 Task: Search one way flight ticket for 3 adults in first from Honolulu, Oahu: Daniel K. Inouye International Airport to Greenville: Pitt-greenville Airport on 5-2-2023. Choice of flights is Alaska. Number of bags: 1 carry on bag. Price is upto 100000. Outbound departure time preference is 17:45.
Action: Mouse moved to (331, 420)
Screenshot: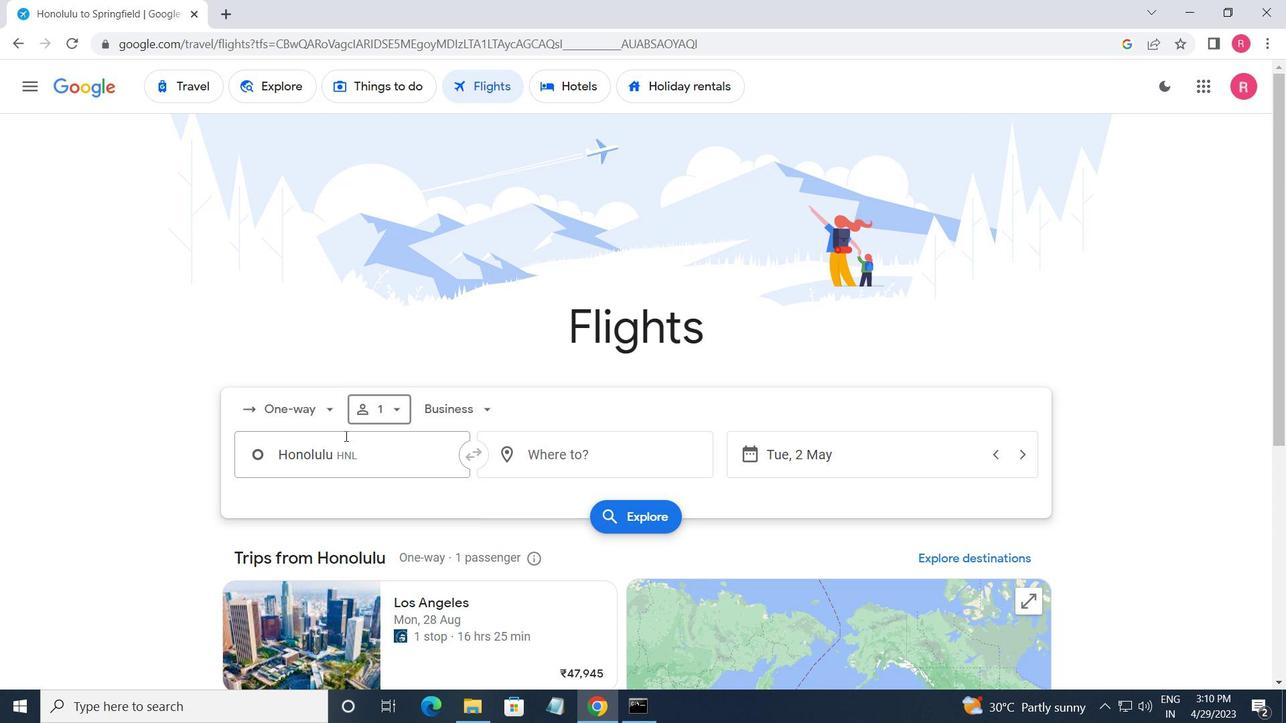 
Action: Mouse pressed left at (331, 420)
Screenshot: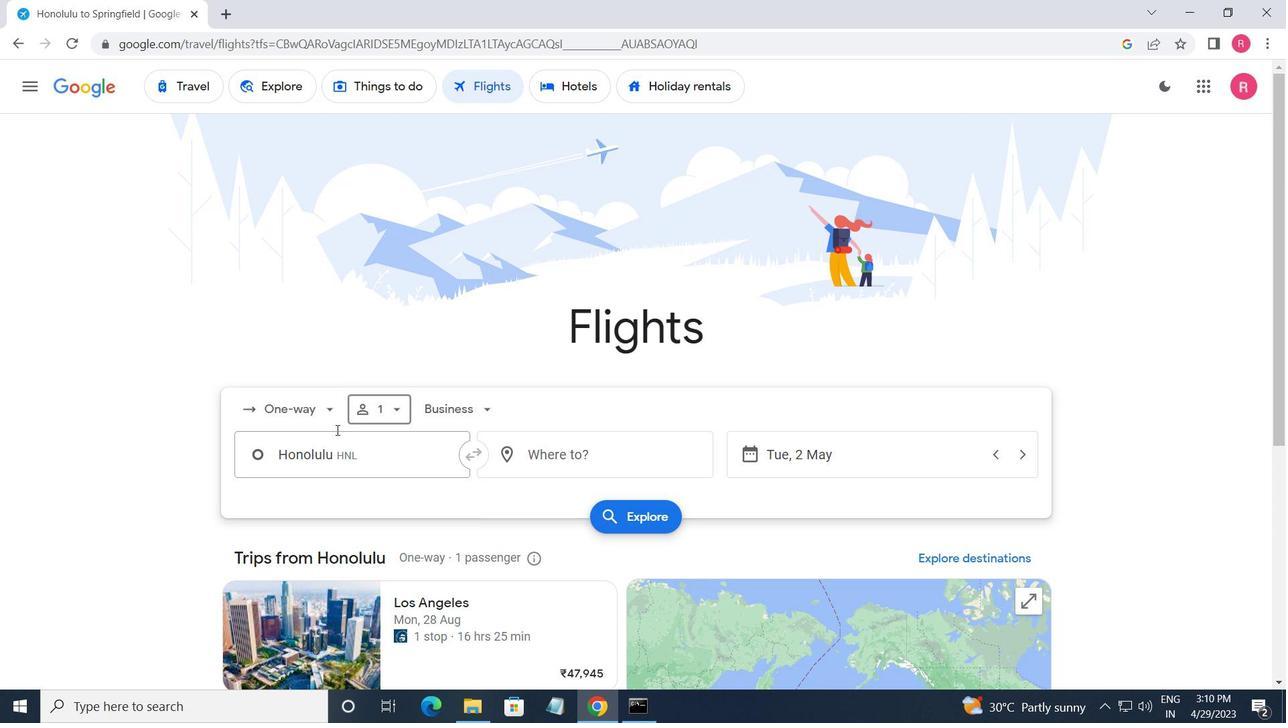
Action: Mouse moved to (333, 482)
Screenshot: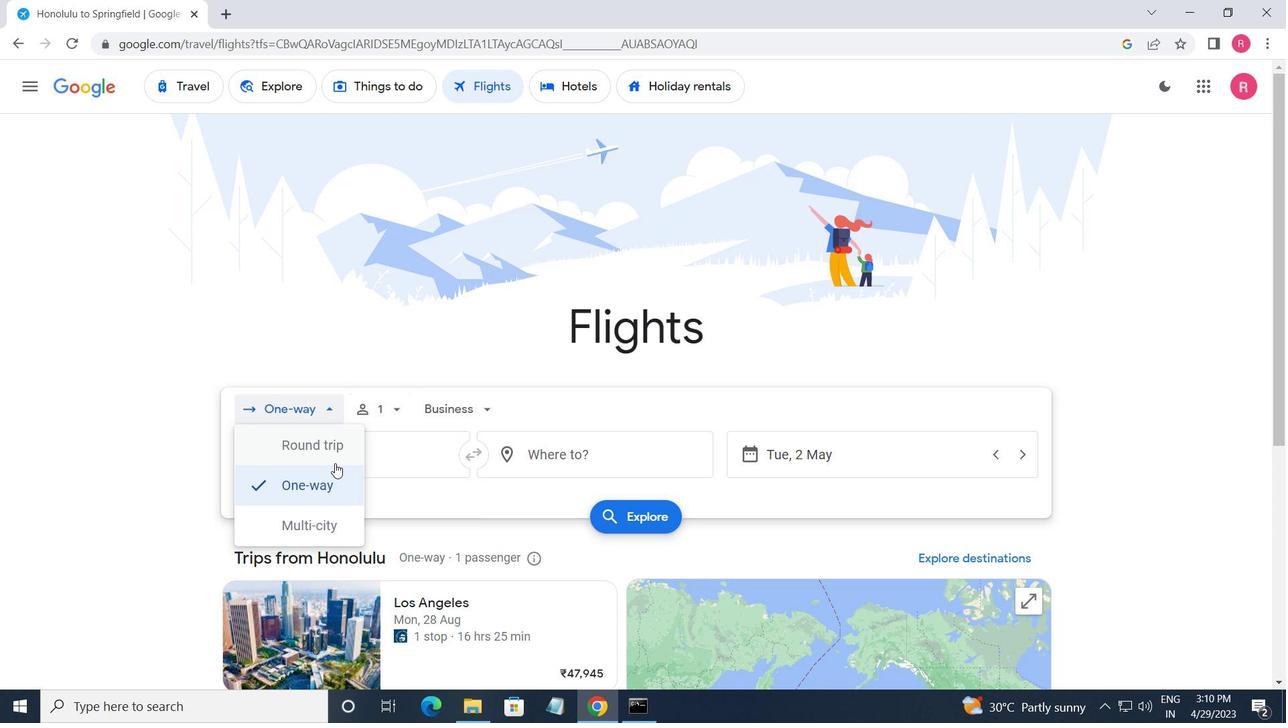 
Action: Mouse pressed left at (333, 482)
Screenshot: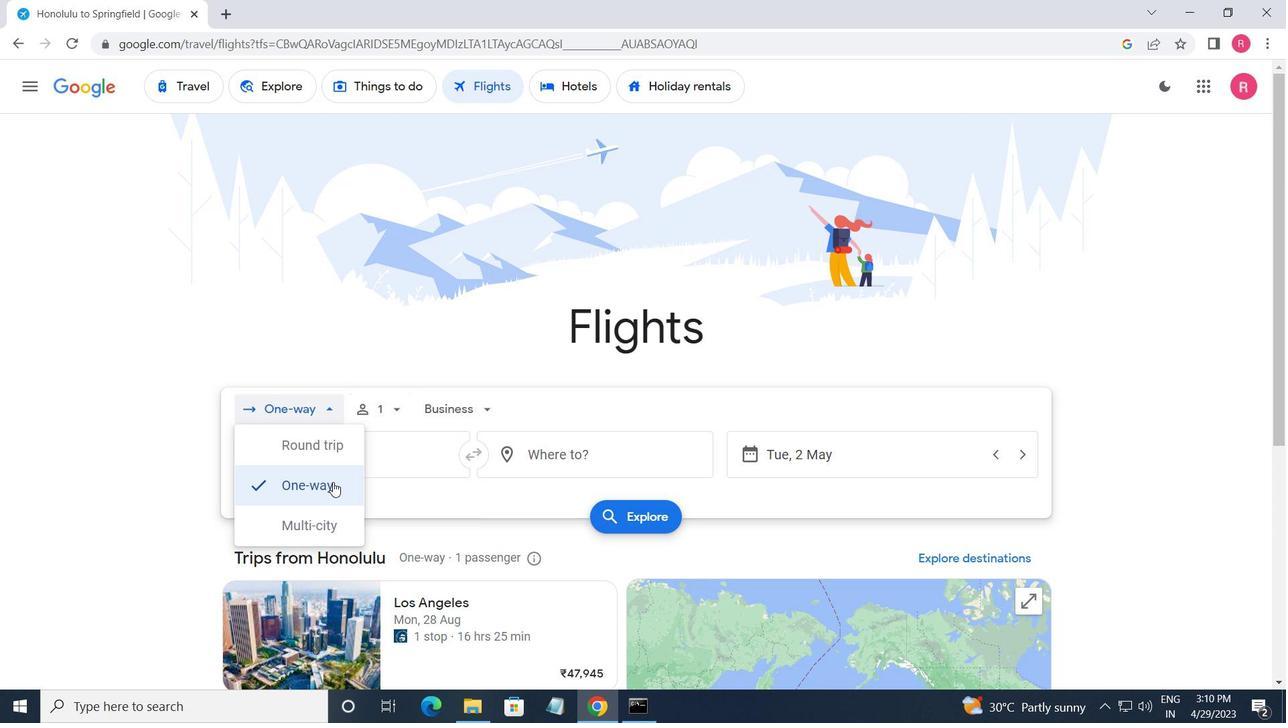 
Action: Mouse moved to (363, 384)
Screenshot: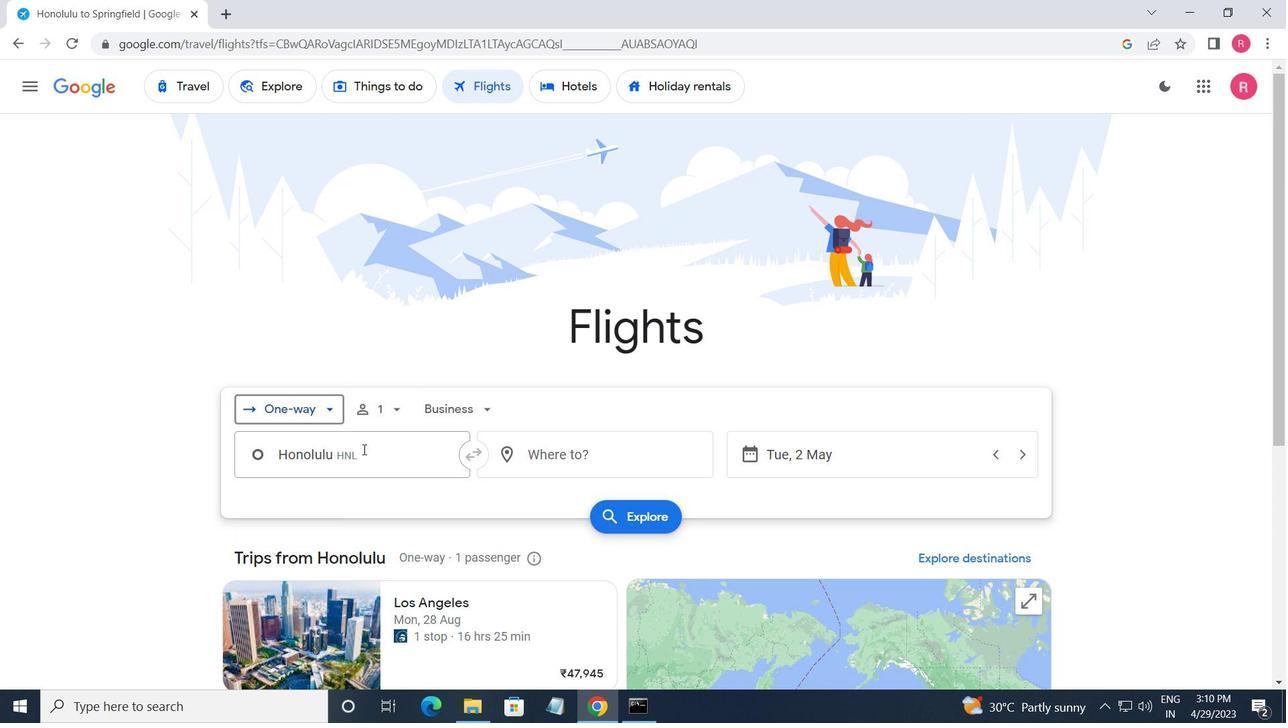 
Action: Mouse pressed left at (363, 384)
Screenshot: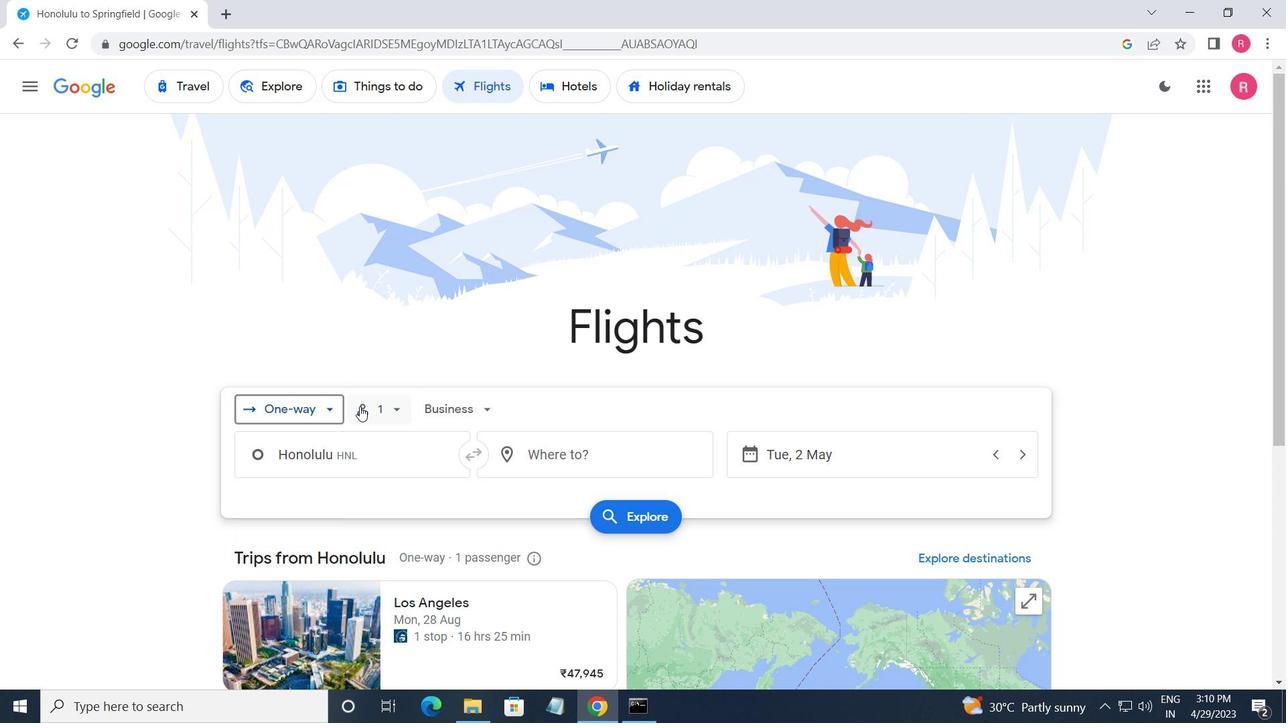 
Action: Mouse moved to (382, 412)
Screenshot: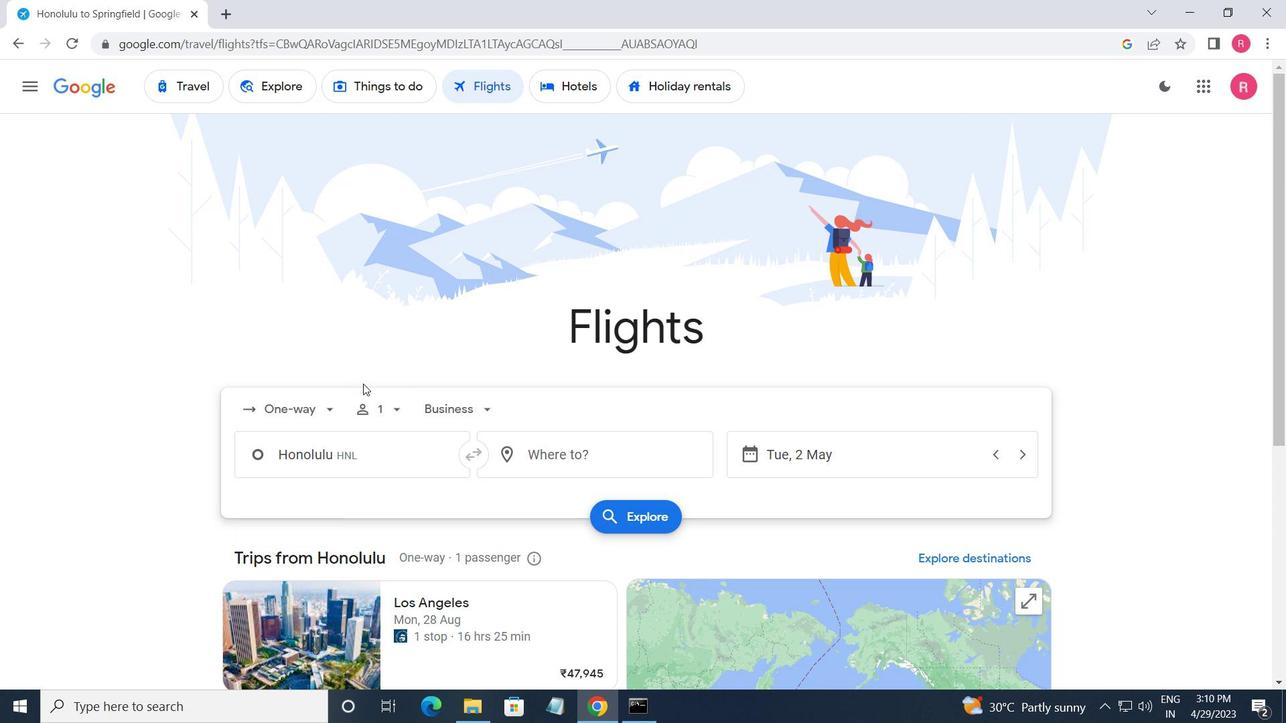 
Action: Mouse pressed left at (382, 412)
Screenshot: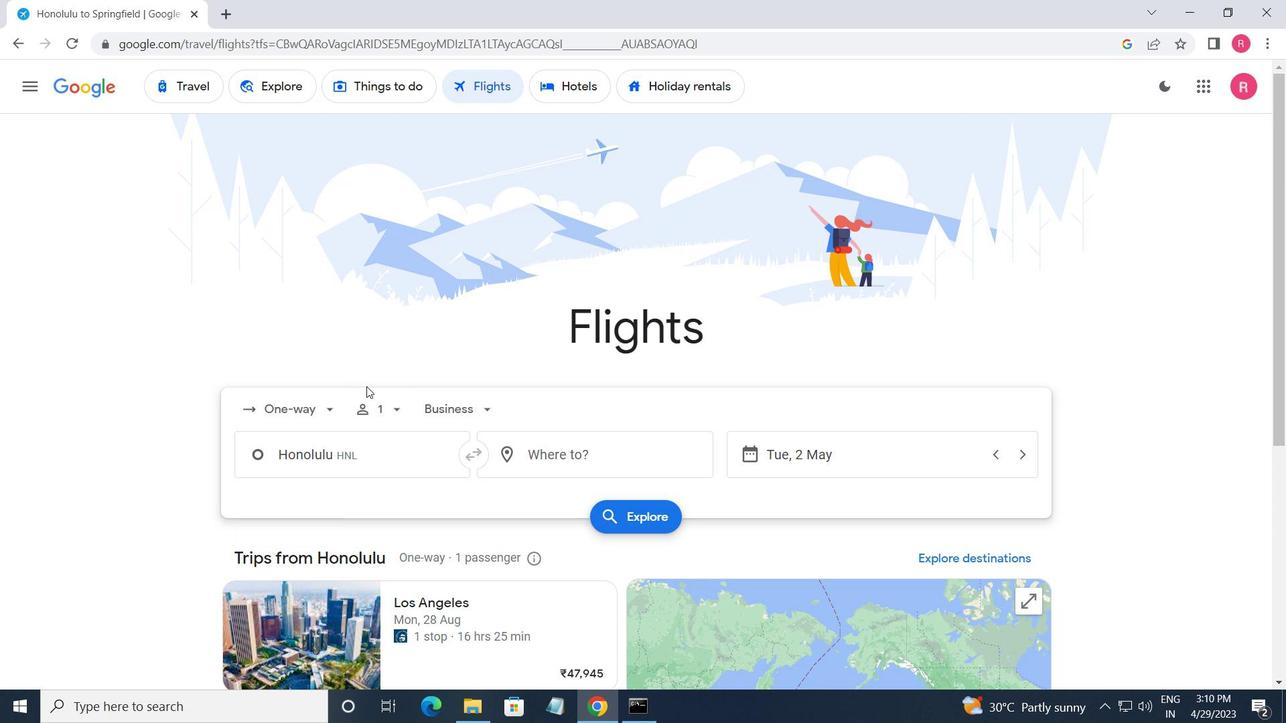 
Action: Mouse moved to (520, 463)
Screenshot: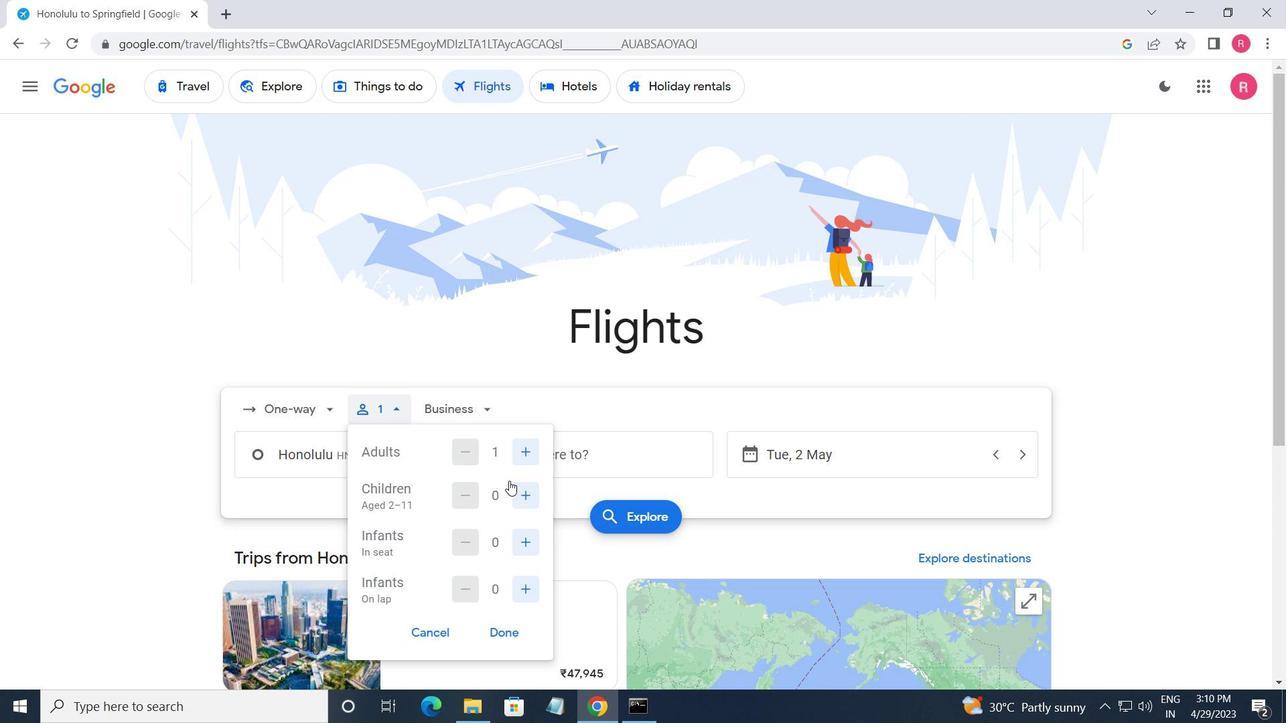 
Action: Mouse pressed left at (520, 463)
Screenshot: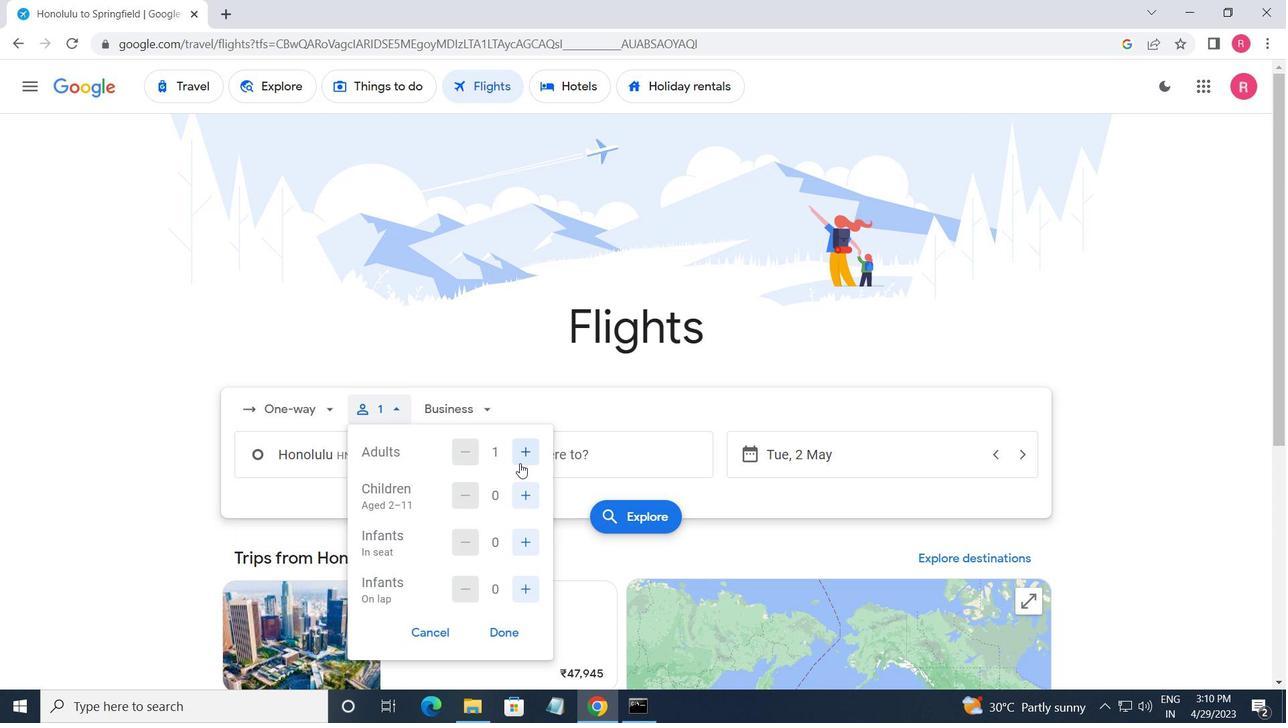 
Action: Mouse pressed left at (520, 463)
Screenshot: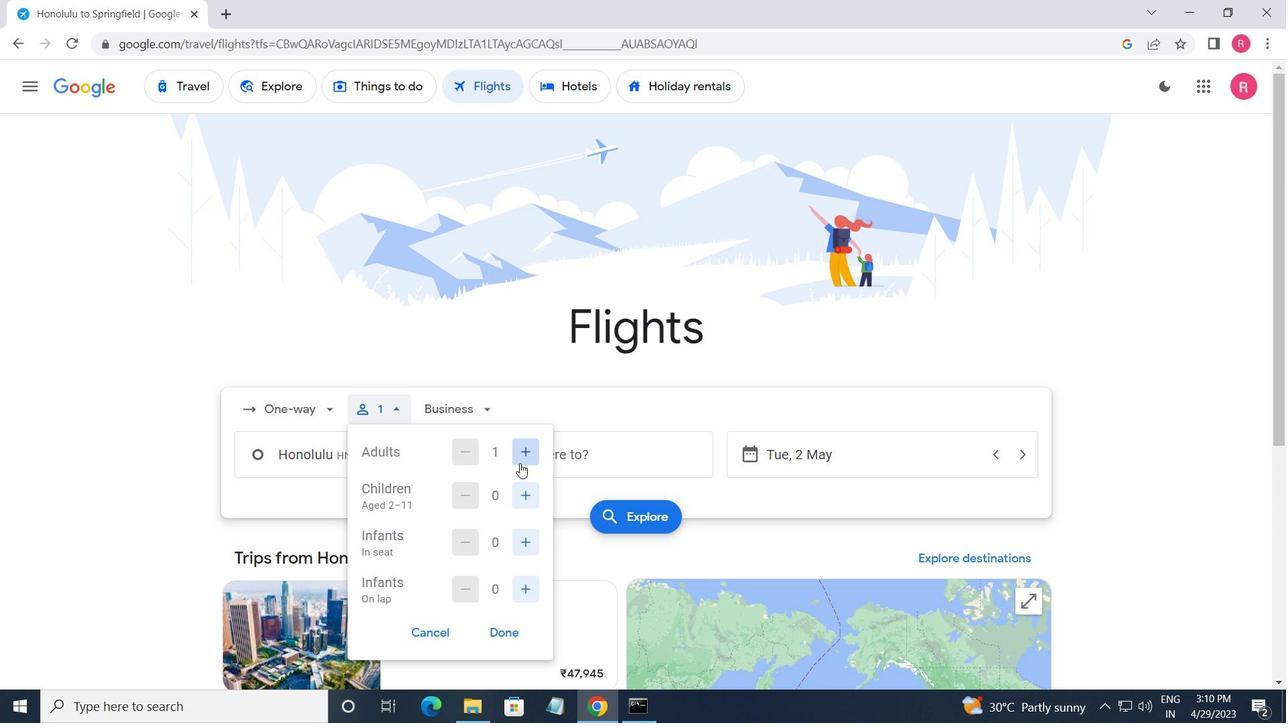 
Action: Mouse moved to (467, 405)
Screenshot: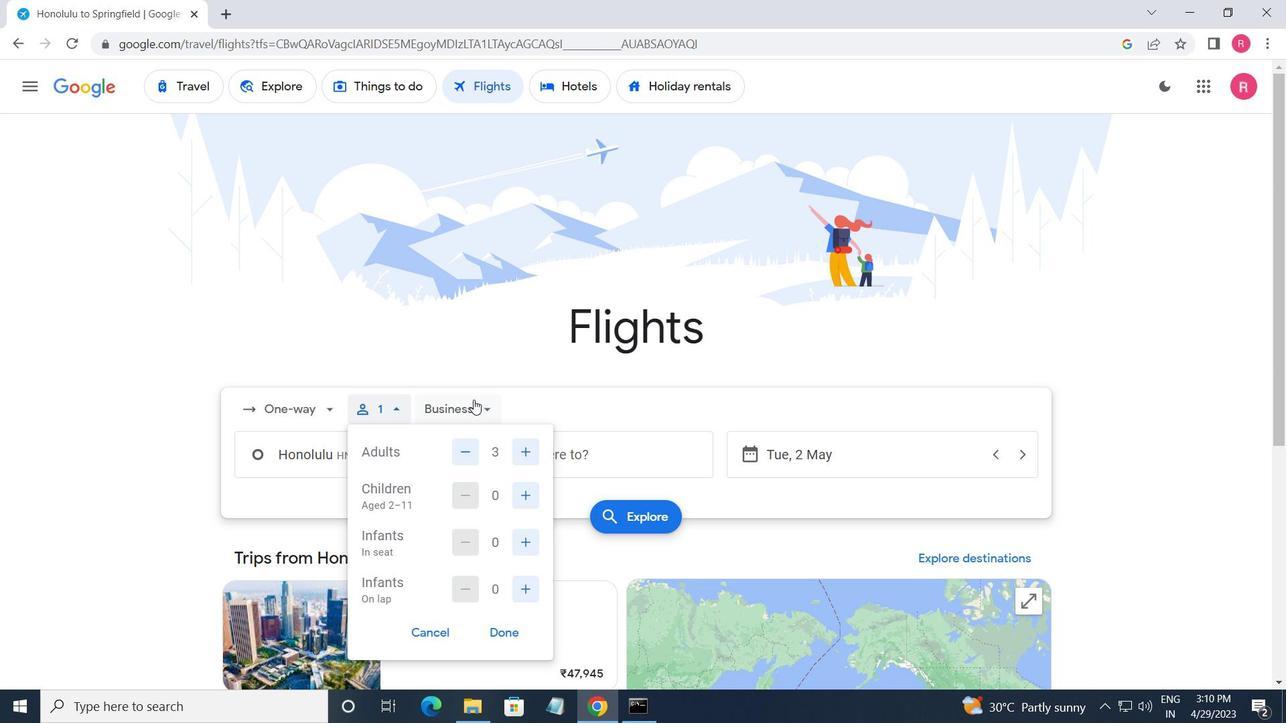 
Action: Mouse pressed left at (467, 405)
Screenshot: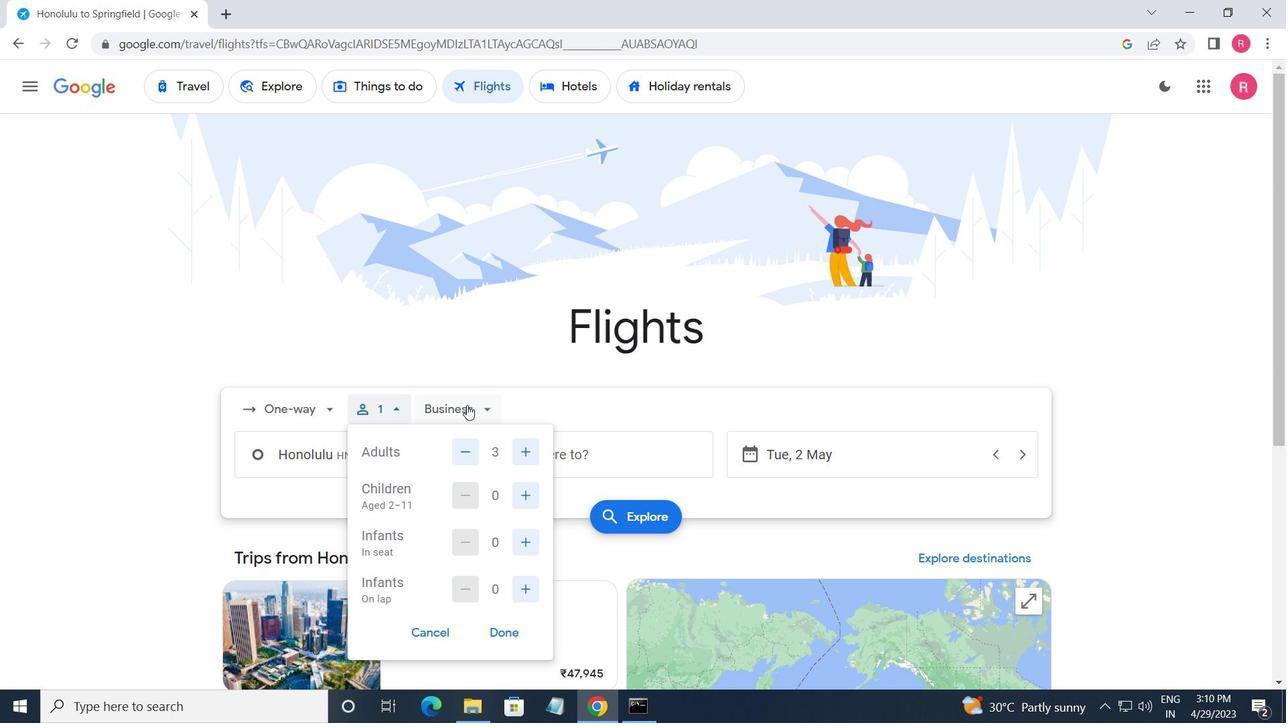 
Action: Mouse moved to (473, 577)
Screenshot: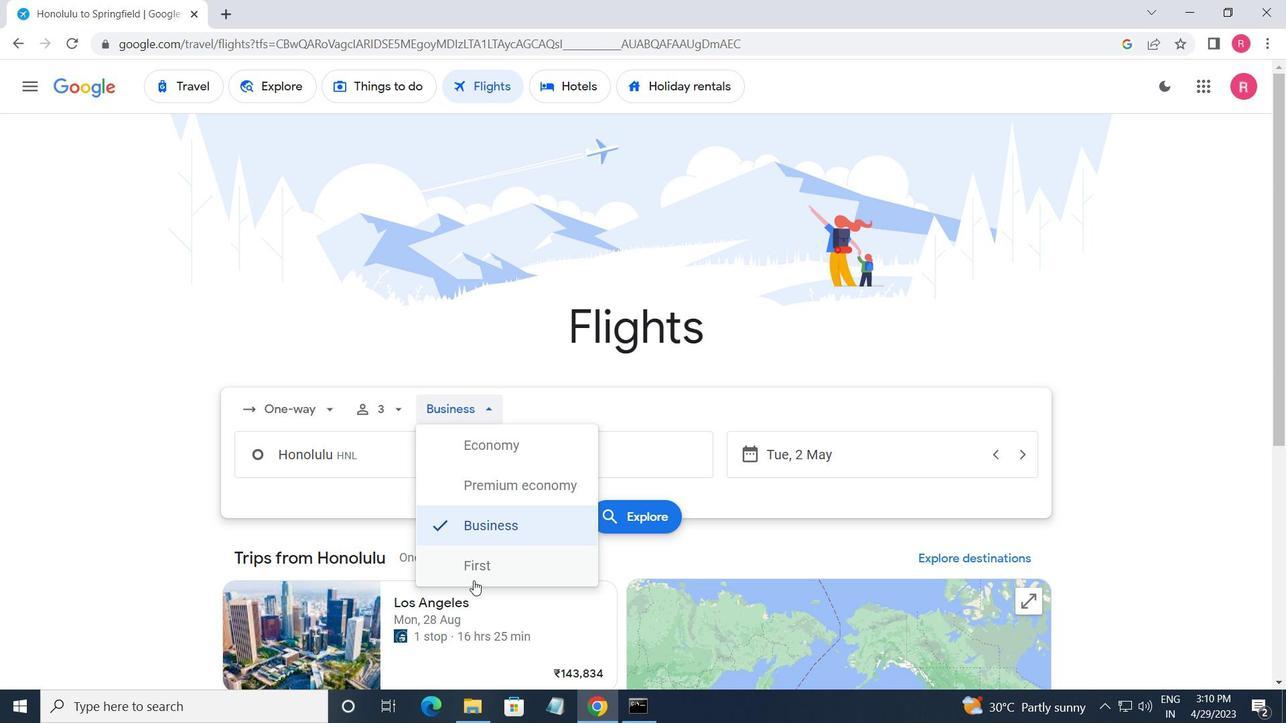 
Action: Mouse pressed left at (473, 577)
Screenshot: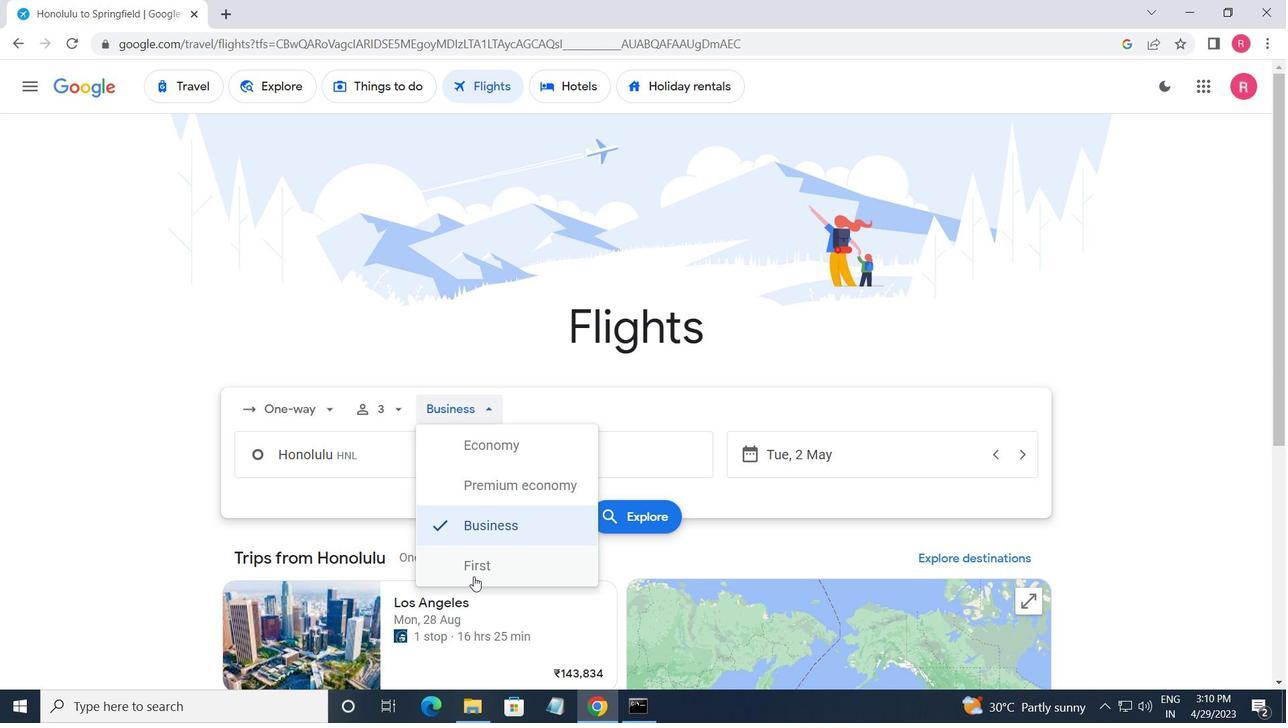 
Action: Mouse moved to (384, 472)
Screenshot: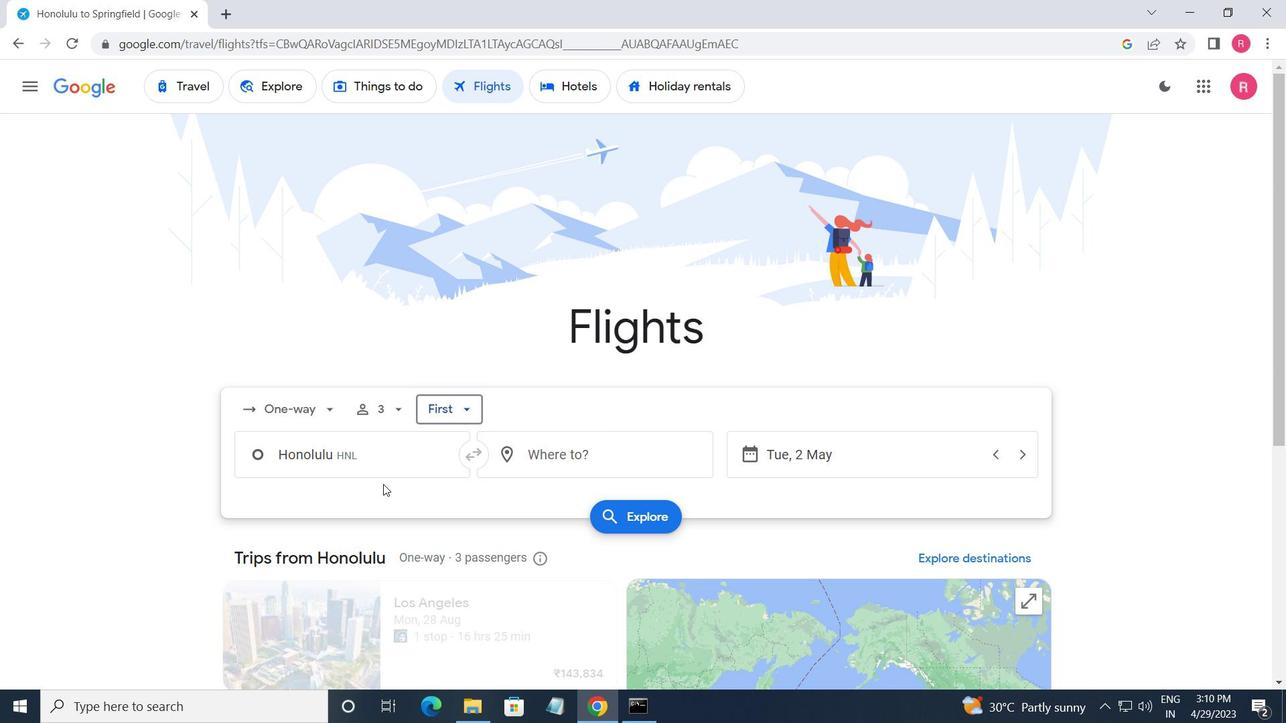 
Action: Mouse pressed left at (384, 472)
Screenshot: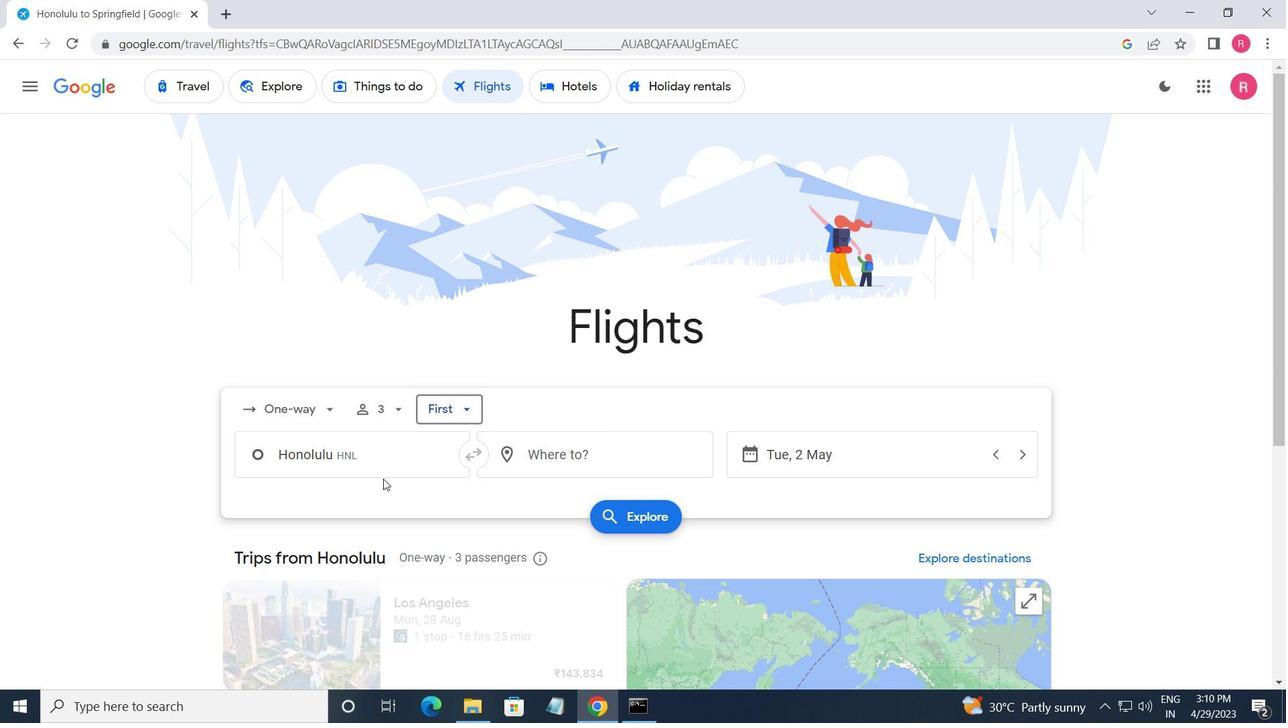 
Action: Mouse moved to (390, 548)
Screenshot: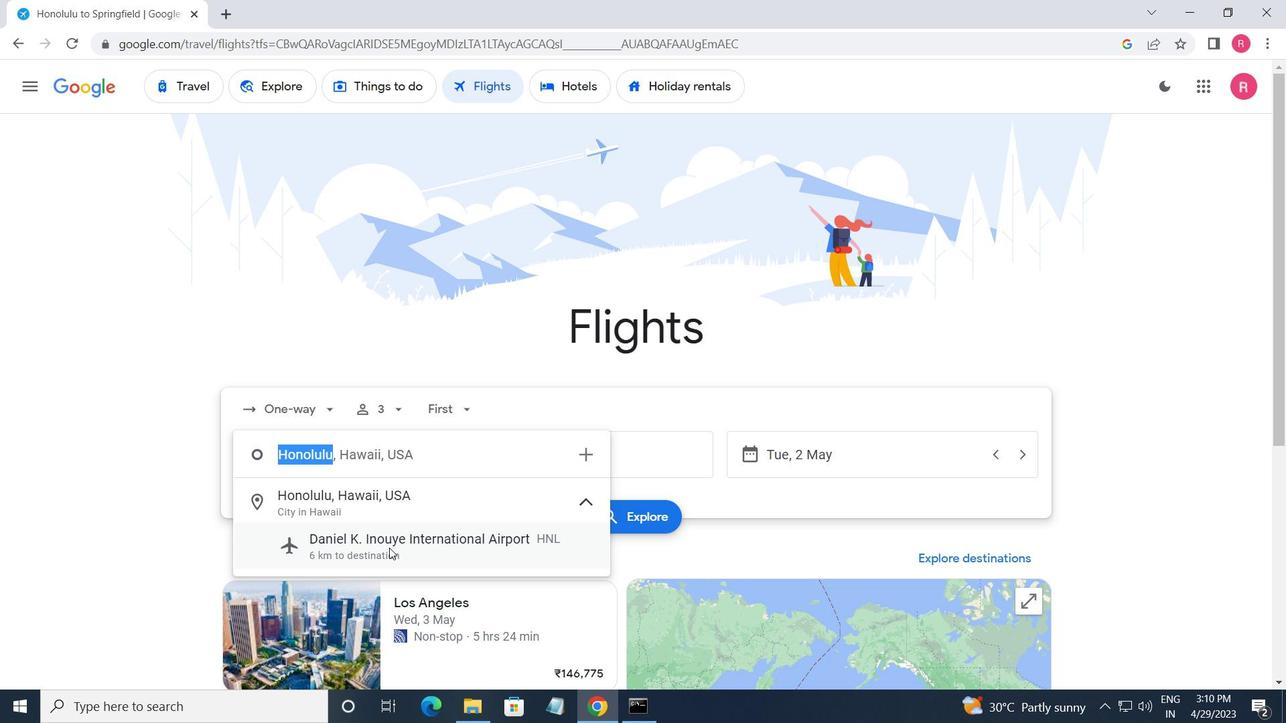 
Action: Mouse pressed left at (390, 548)
Screenshot: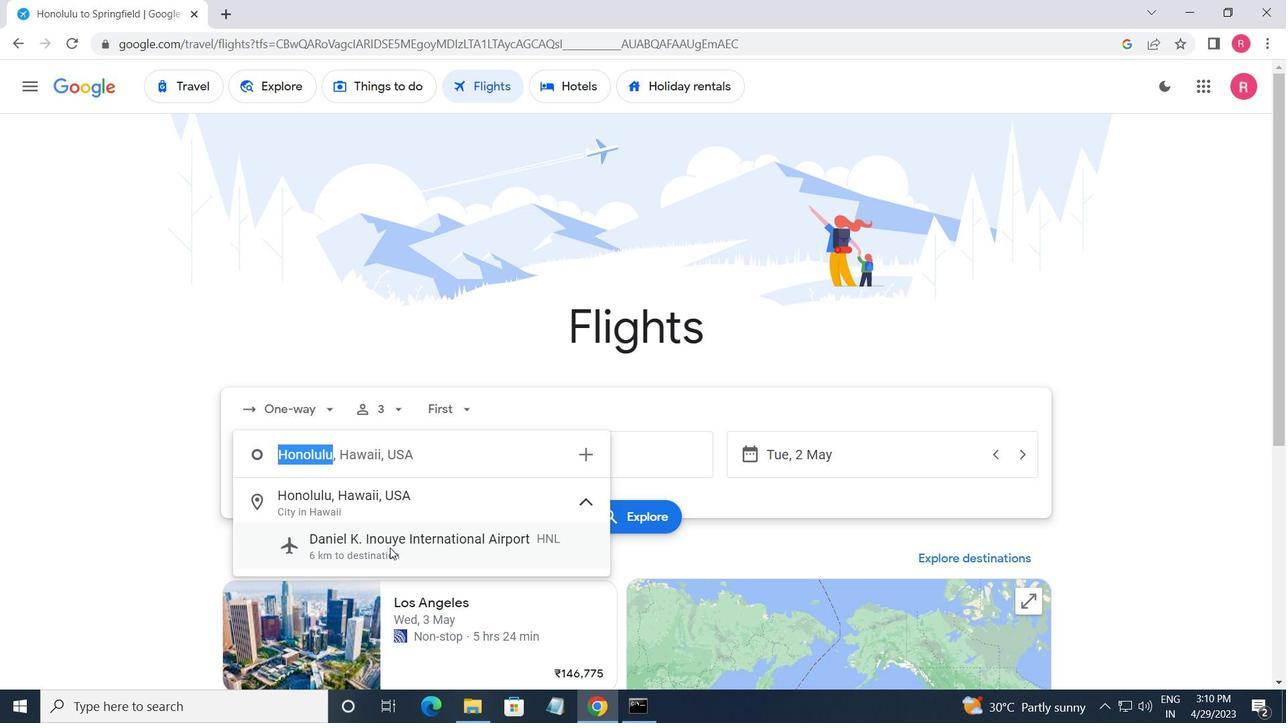 
Action: Mouse moved to (542, 465)
Screenshot: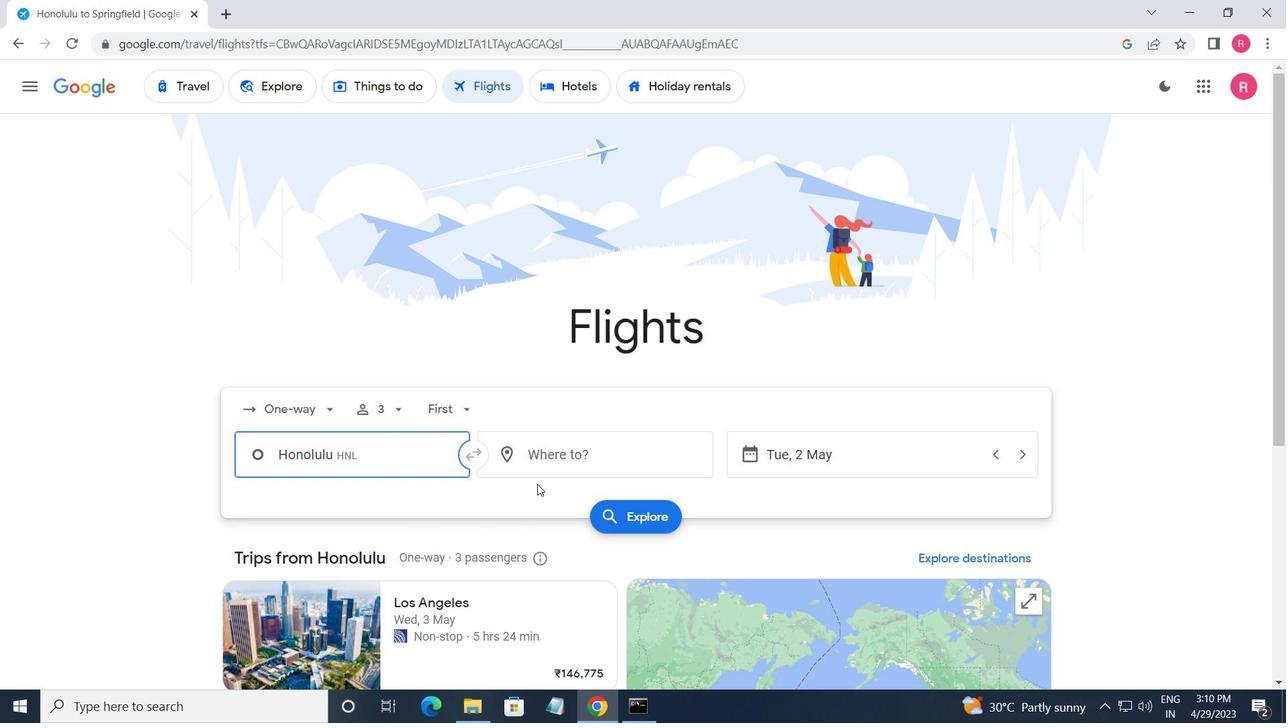 
Action: Mouse pressed left at (542, 465)
Screenshot: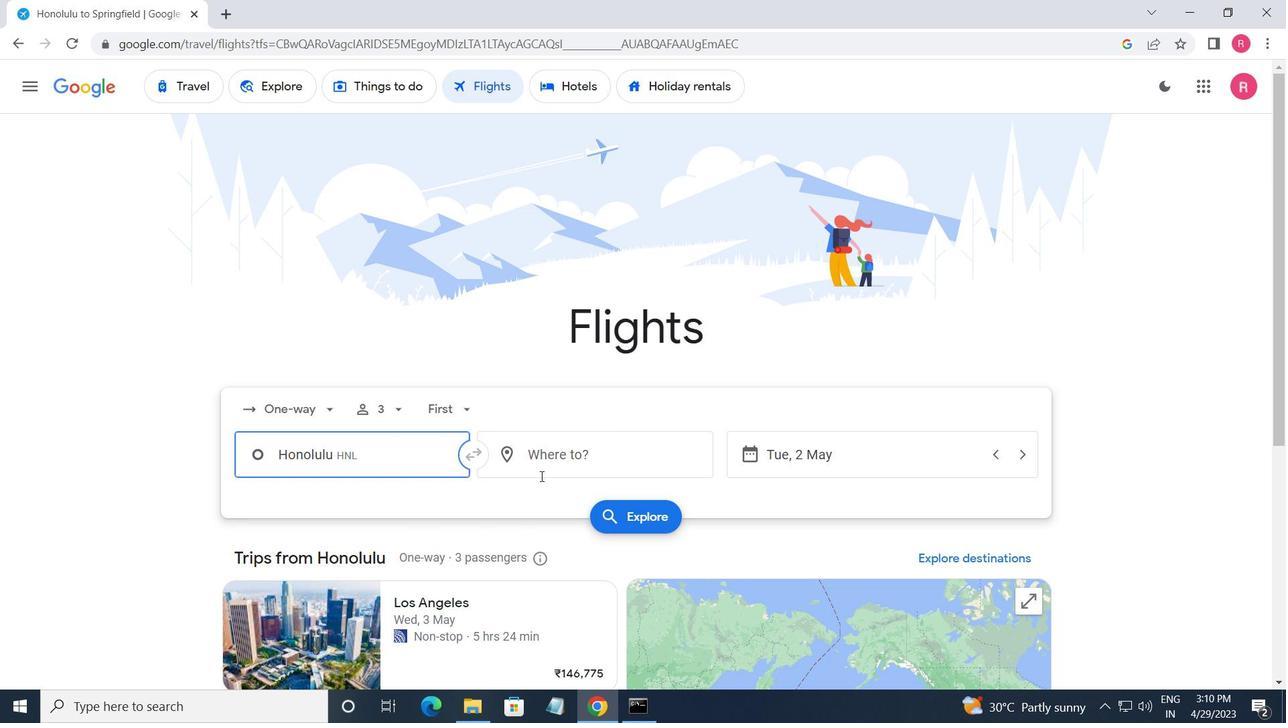 
Action: Mouse moved to (548, 607)
Screenshot: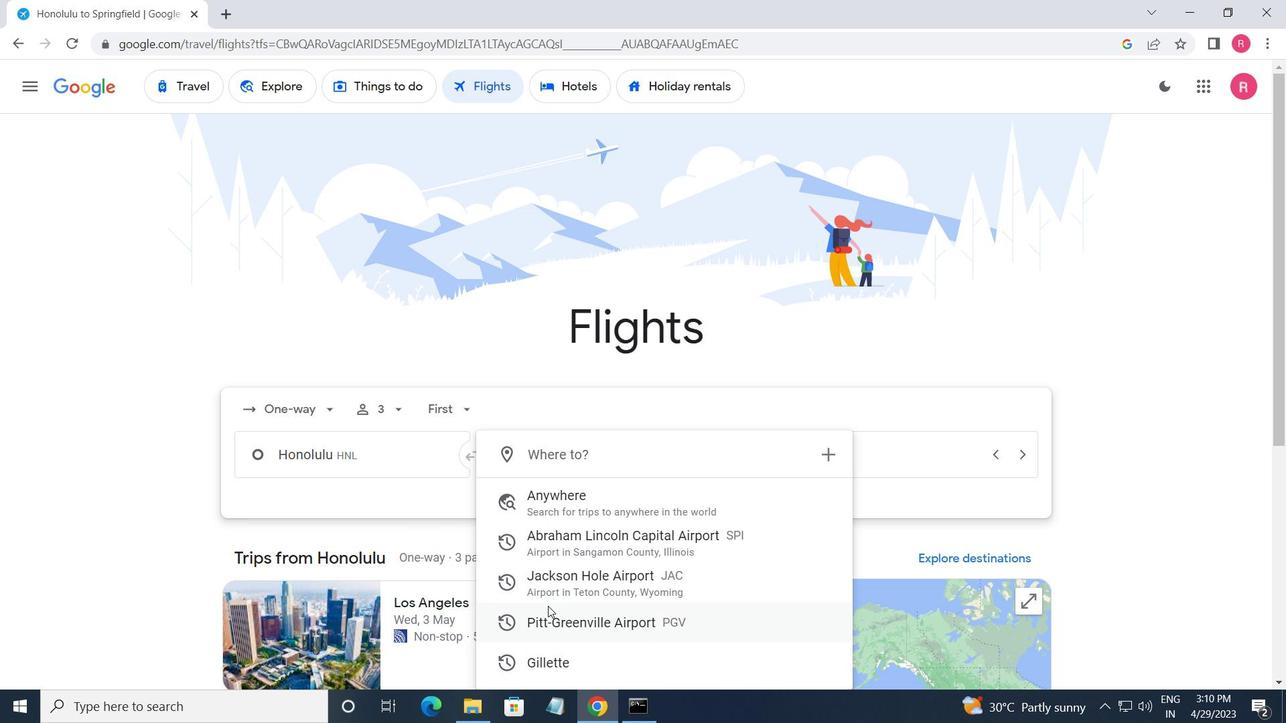 
Action: Mouse pressed left at (548, 607)
Screenshot: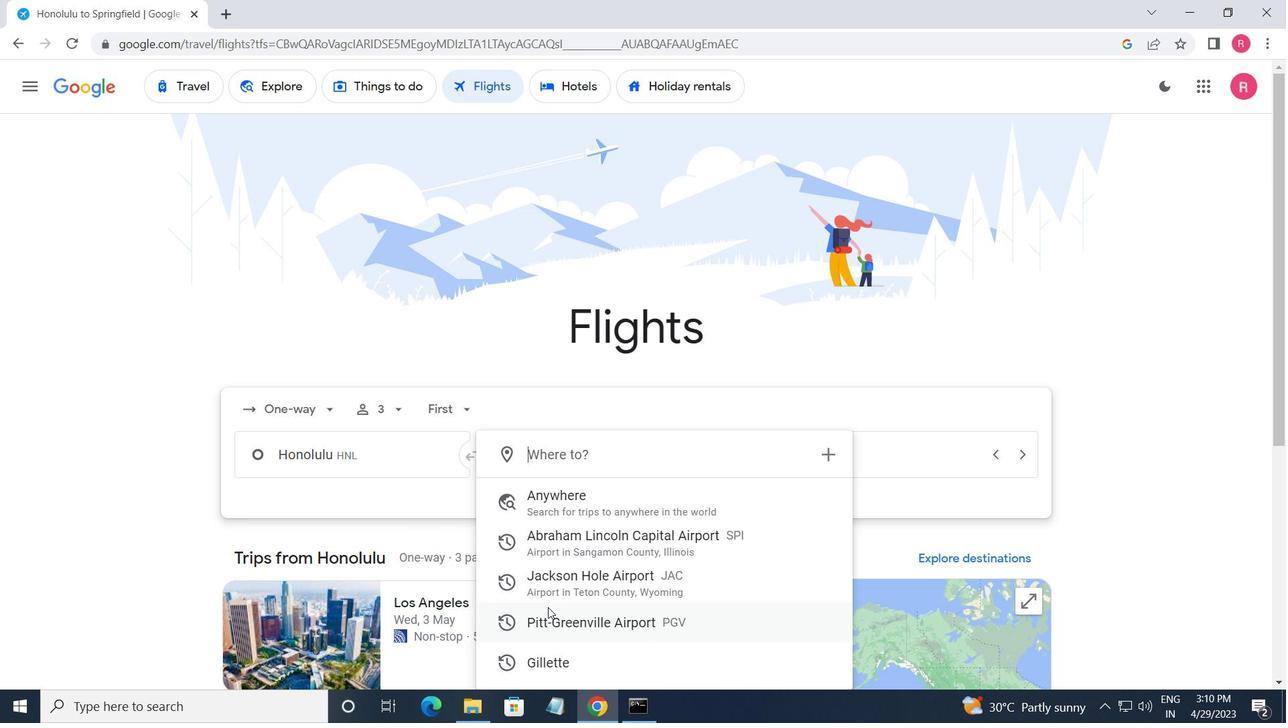 
Action: Mouse moved to (866, 461)
Screenshot: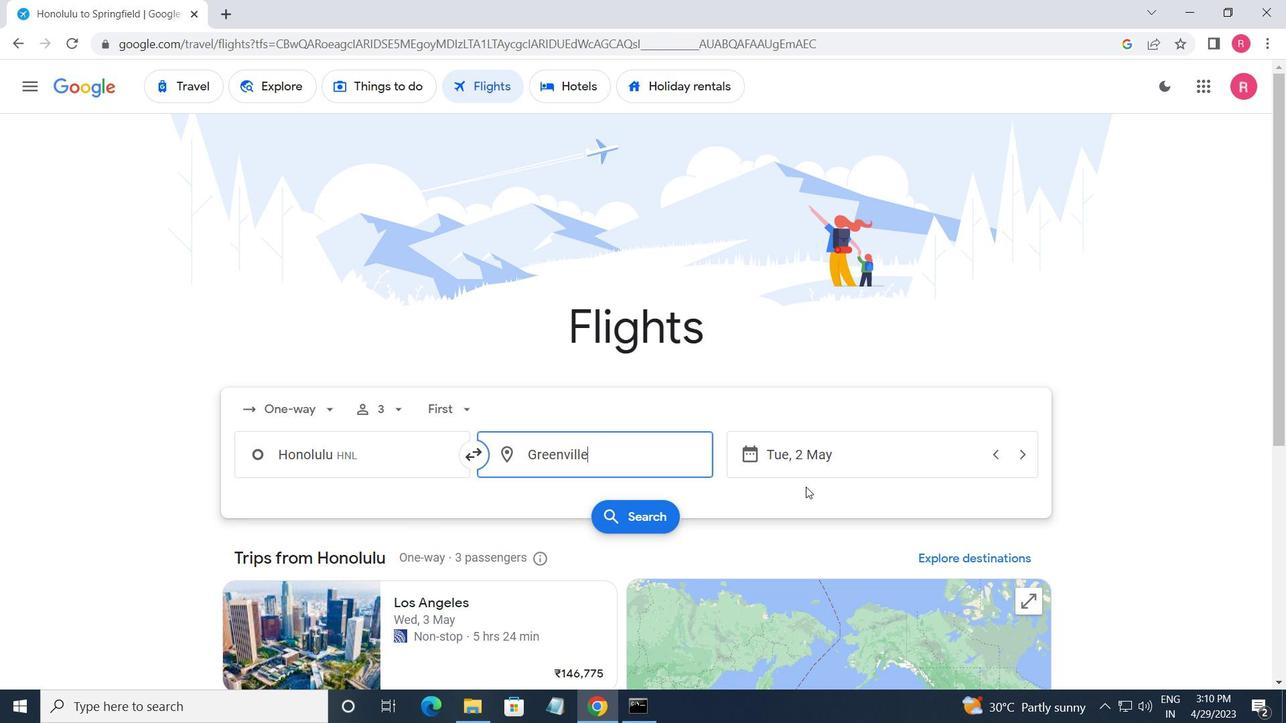 
Action: Mouse pressed left at (866, 461)
Screenshot: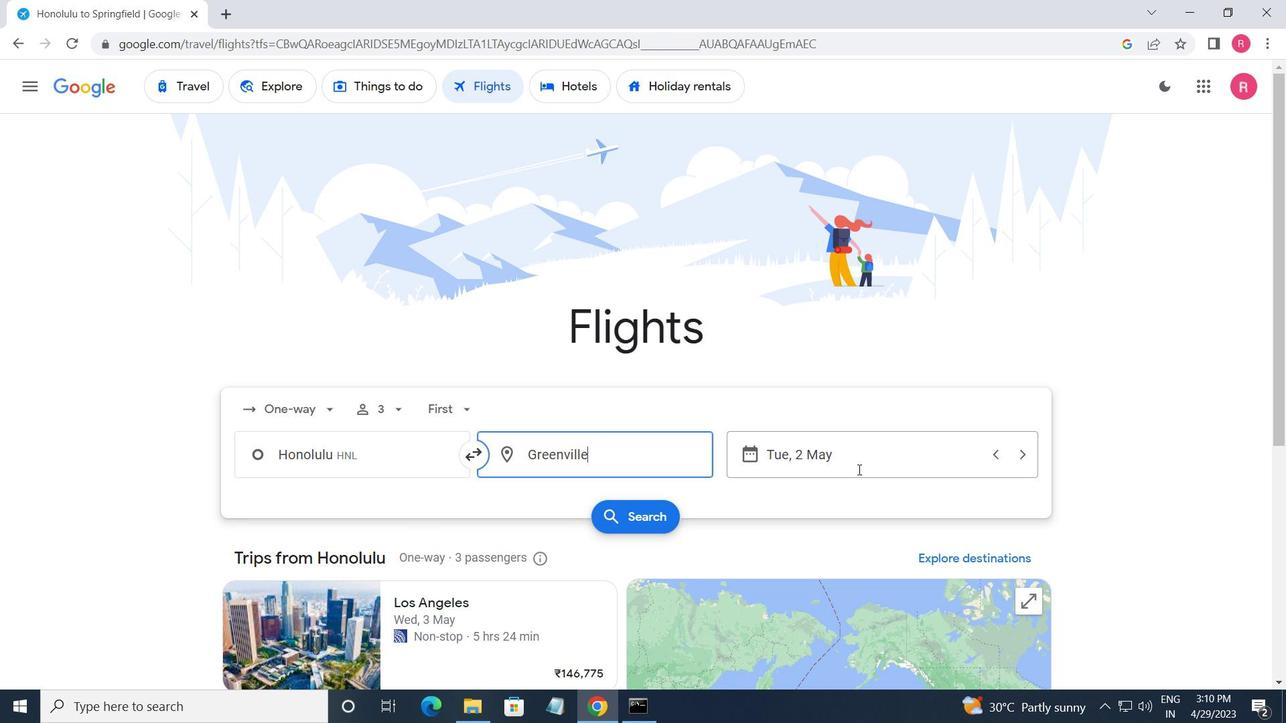 
Action: Mouse moved to (842, 394)
Screenshot: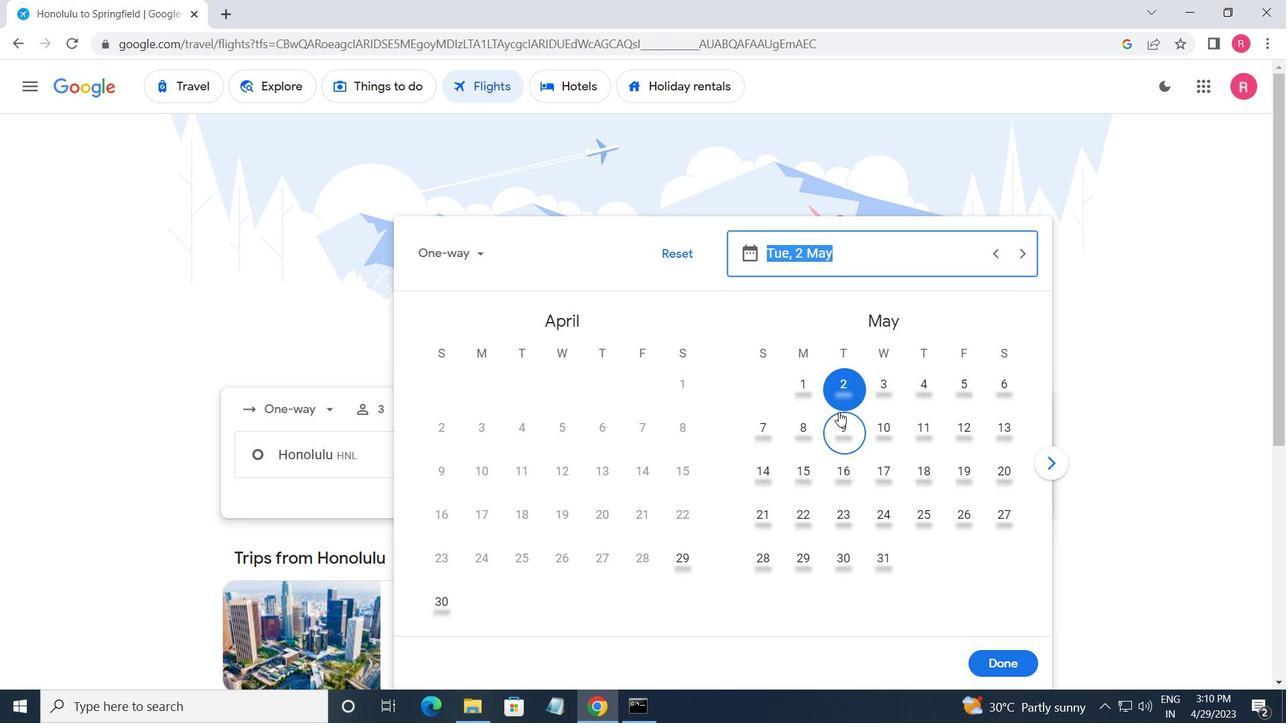 
Action: Mouse pressed left at (842, 394)
Screenshot: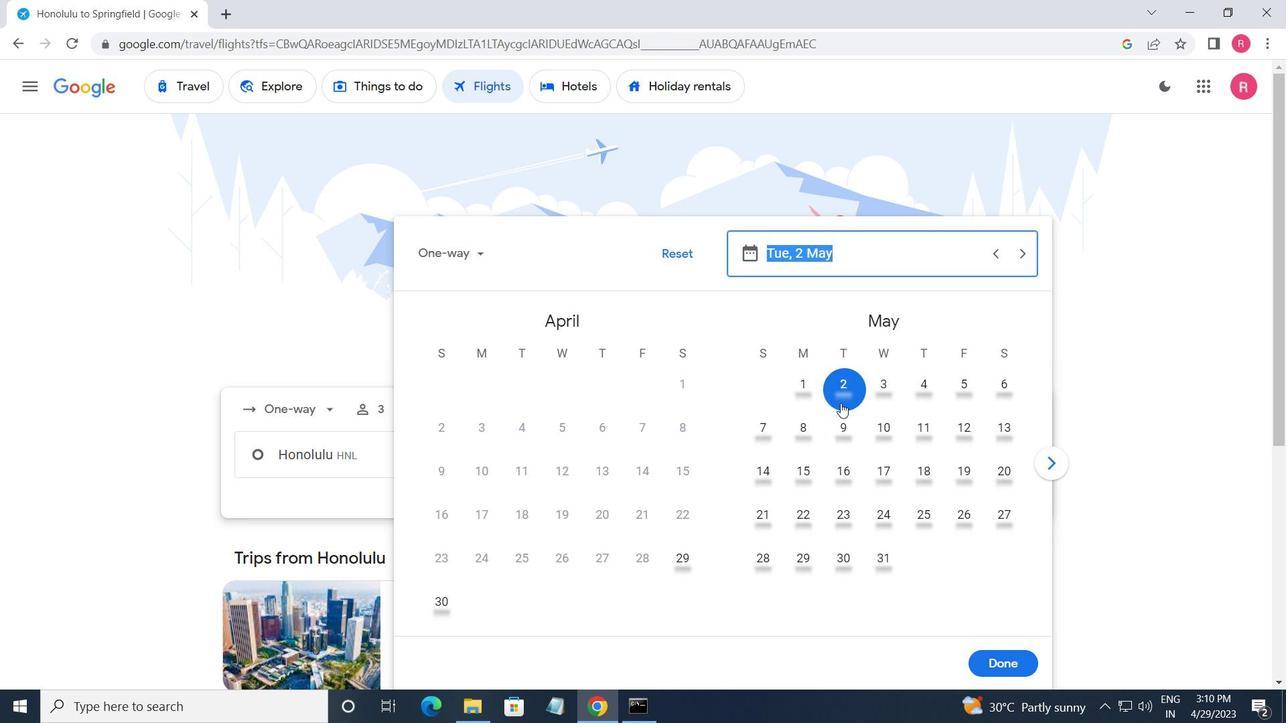 
Action: Mouse moved to (991, 664)
Screenshot: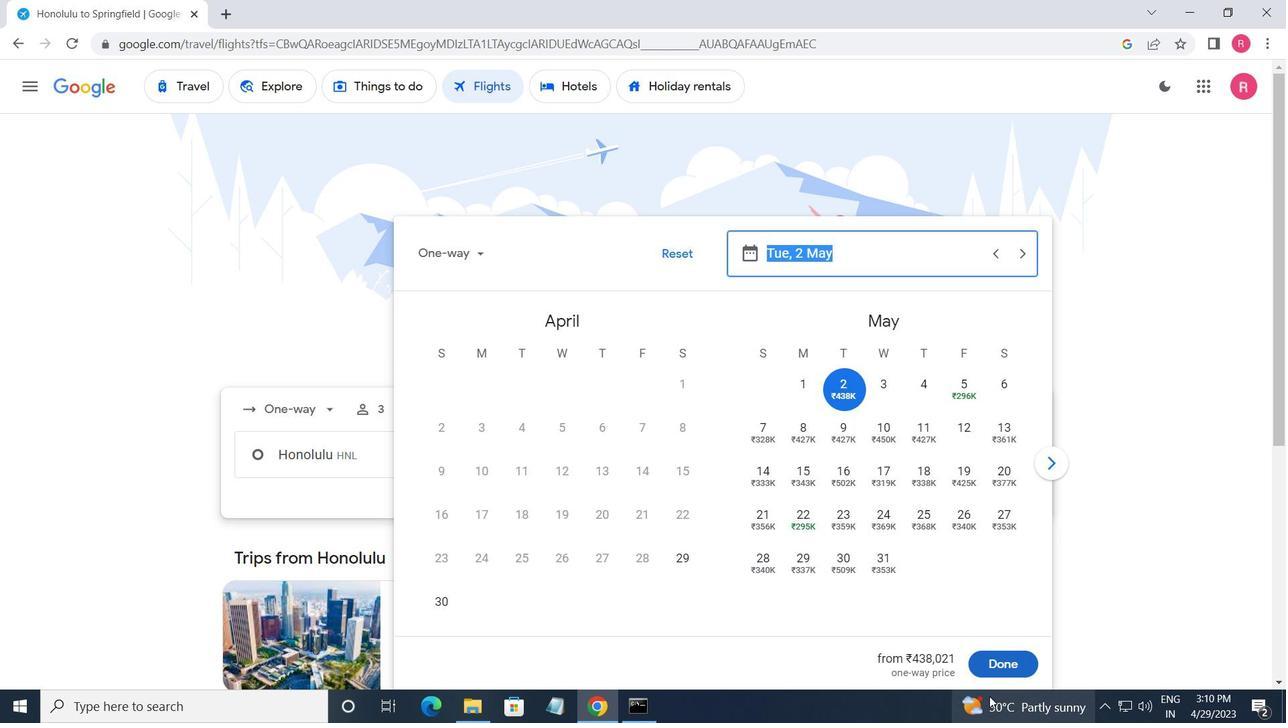 
Action: Mouse pressed left at (991, 664)
Screenshot: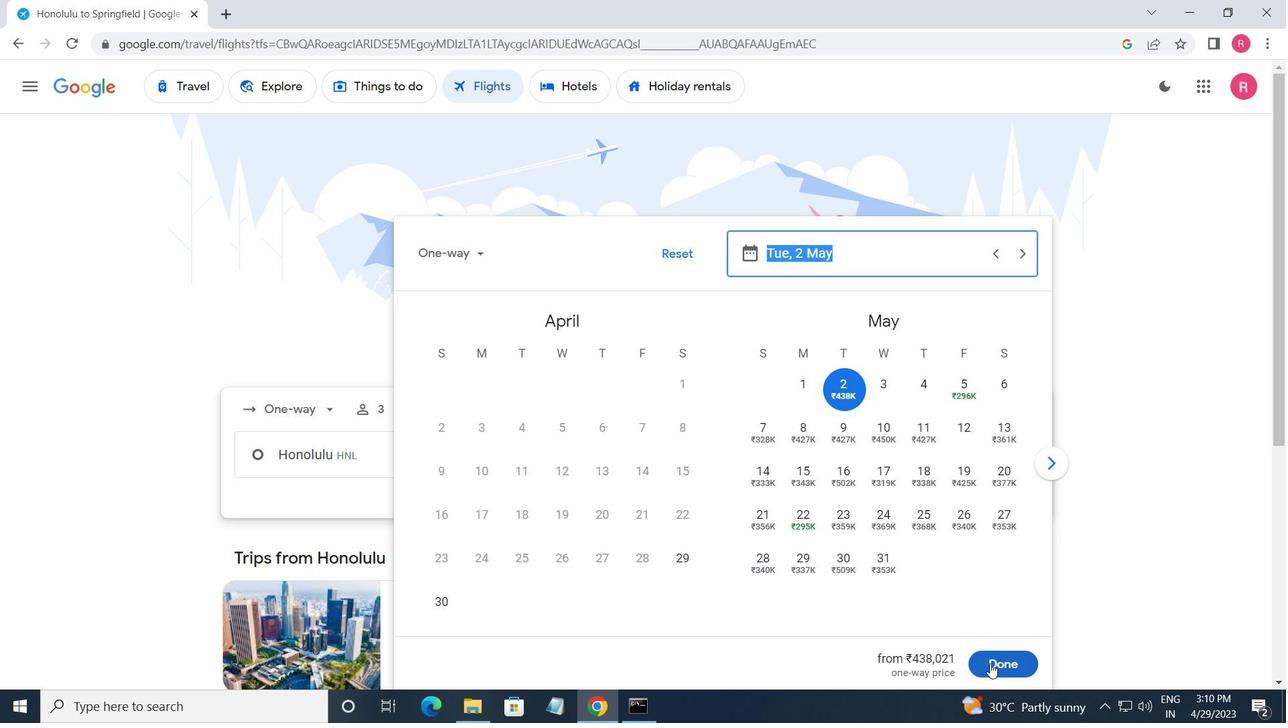
Action: Mouse moved to (613, 522)
Screenshot: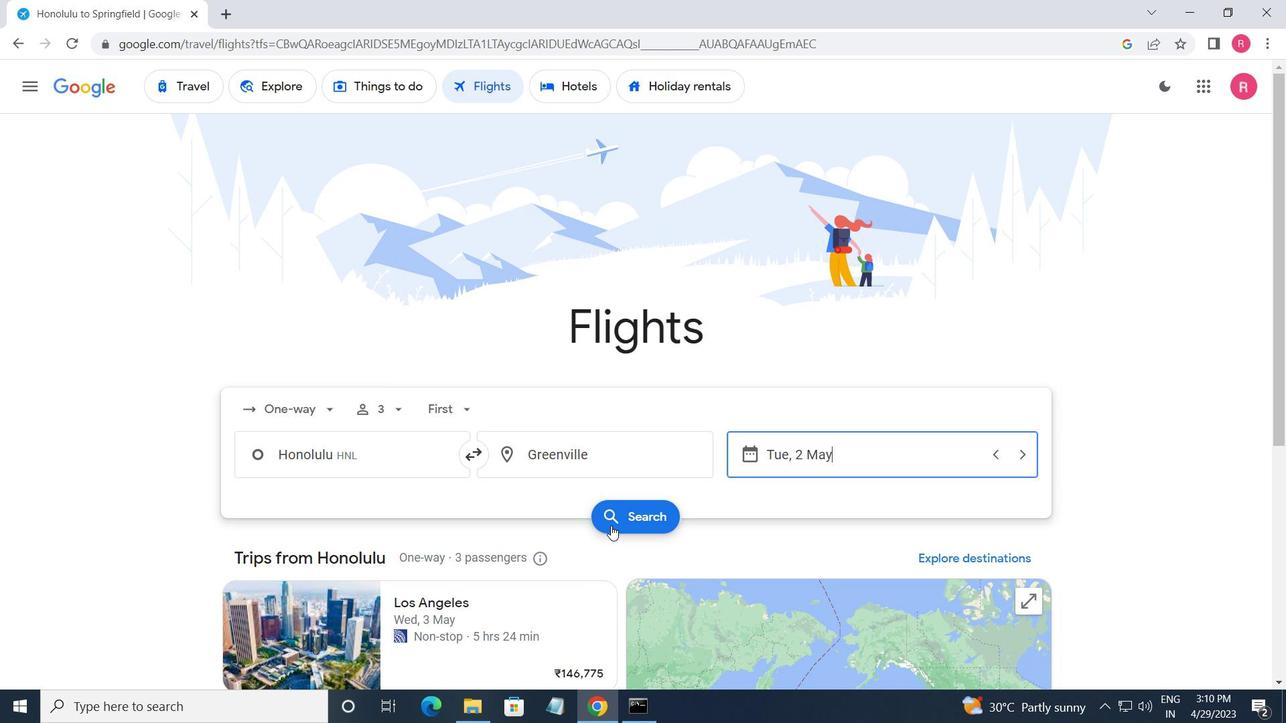 
Action: Mouse pressed left at (613, 522)
Screenshot: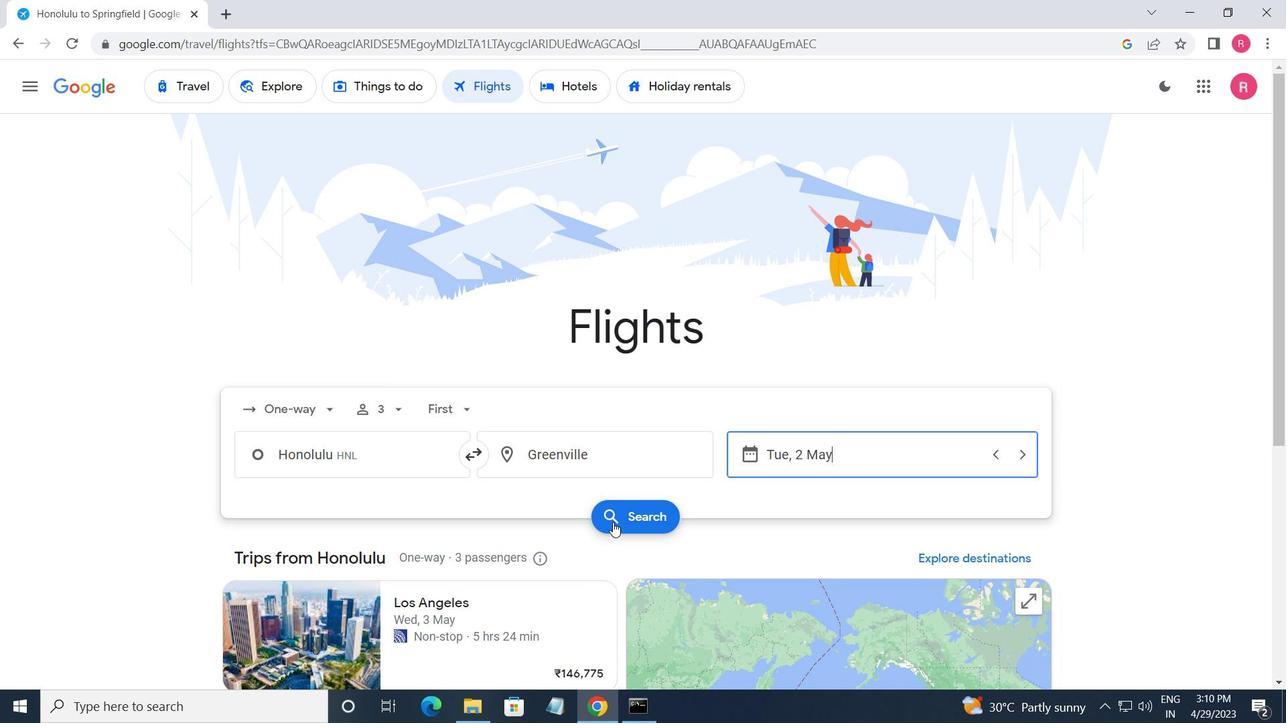 
Action: Mouse moved to (258, 246)
Screenshot: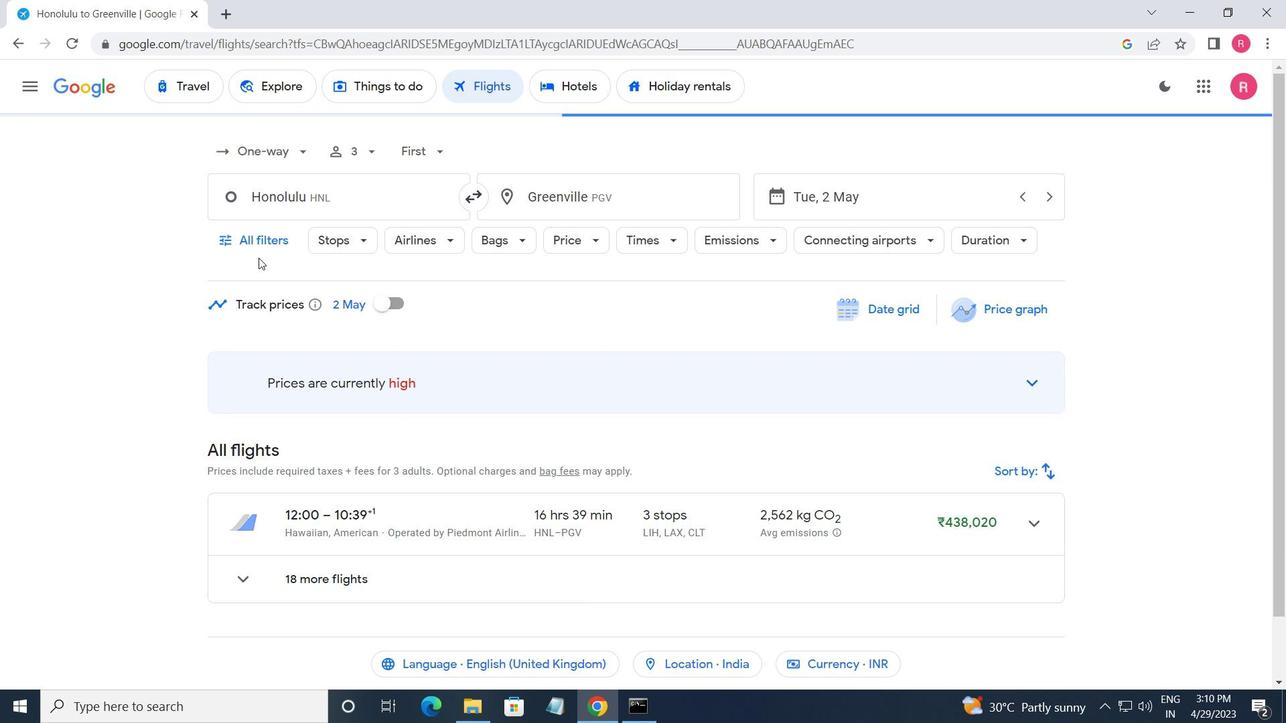 
Action: Mouse pressed left at (258, 246)
Screenshot: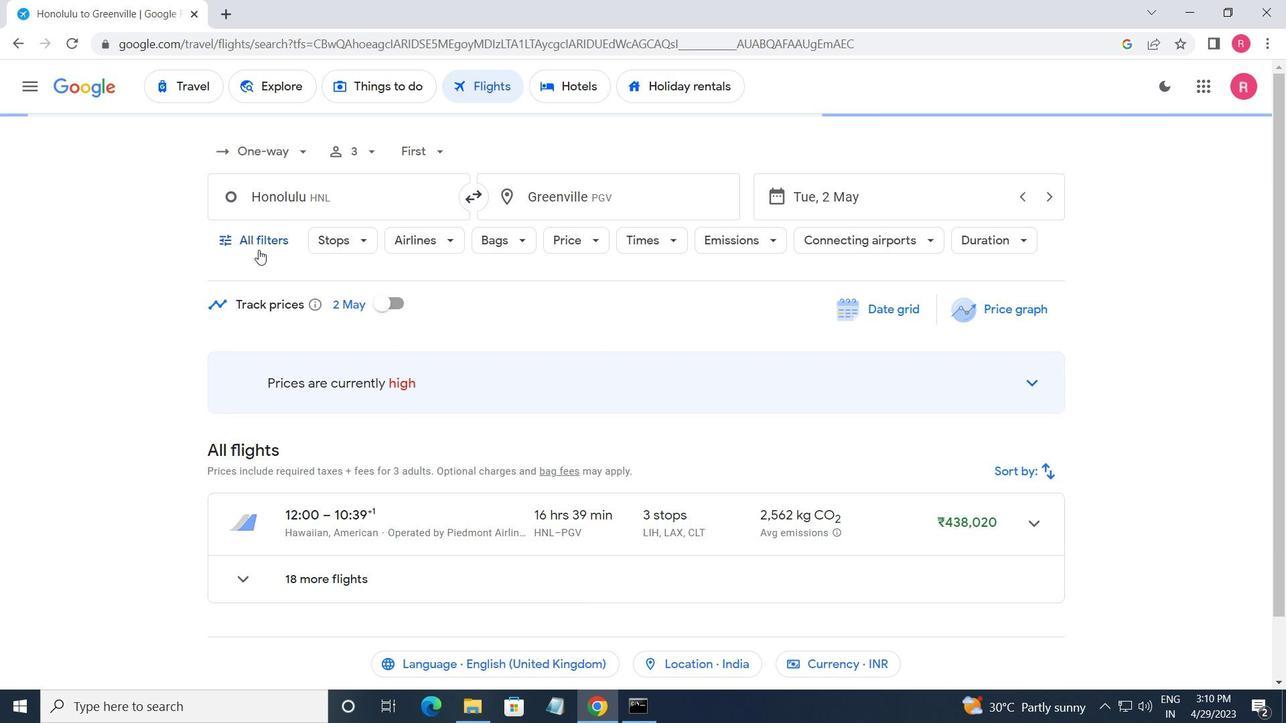 
Action: Mouse moved to (255, 496)
Screenshot: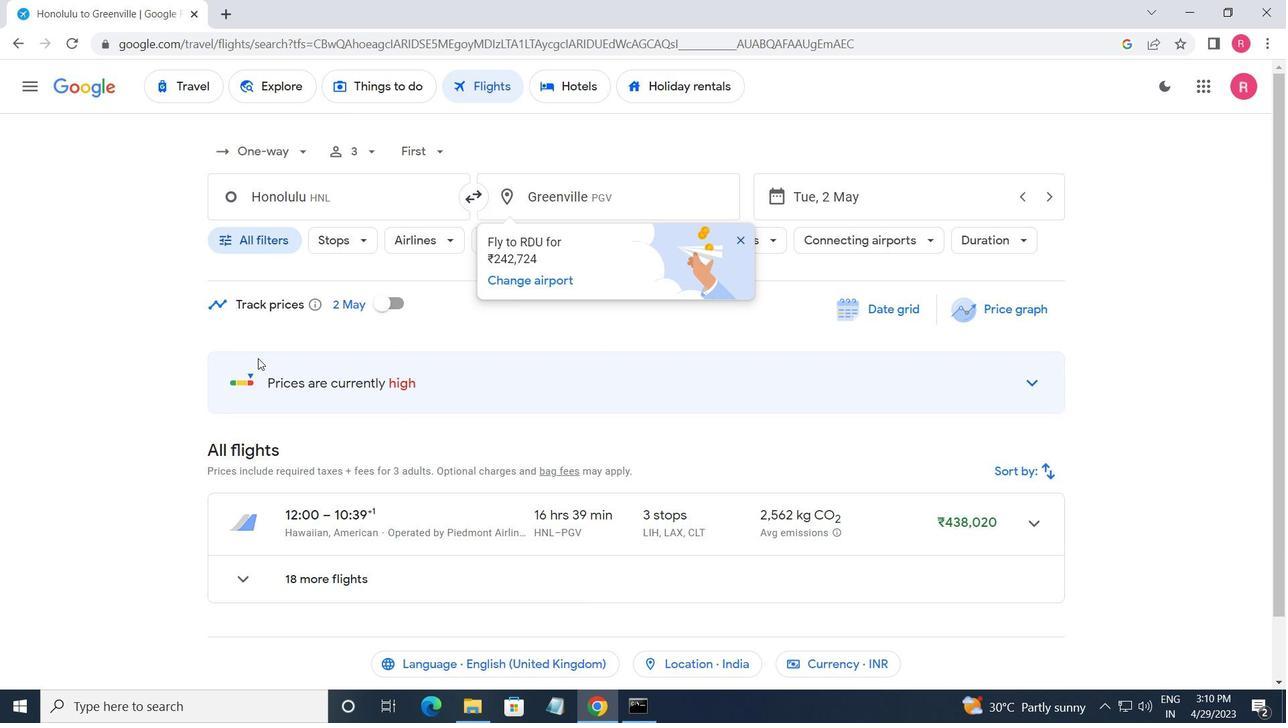 
Action: Mouse scrolled (255, 496) with delta (0, 0)
Screenshot: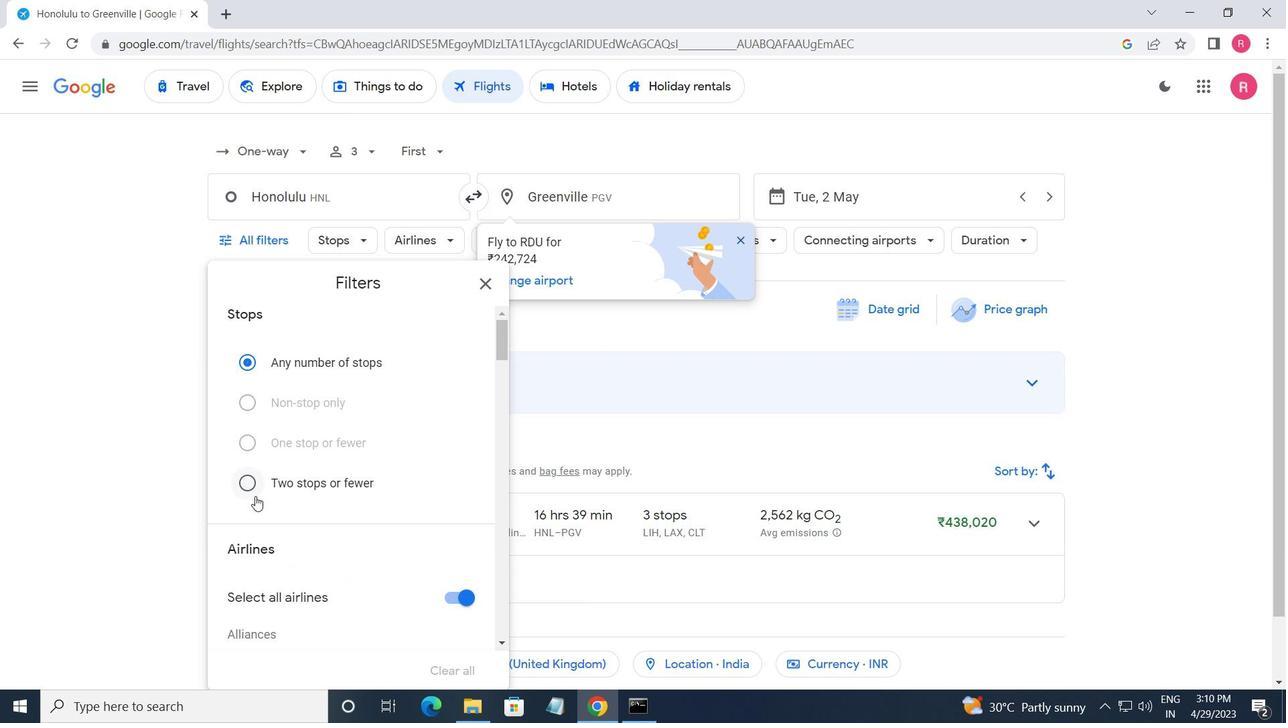 
Action: Mouse moved to (255, 496)
Screenshot: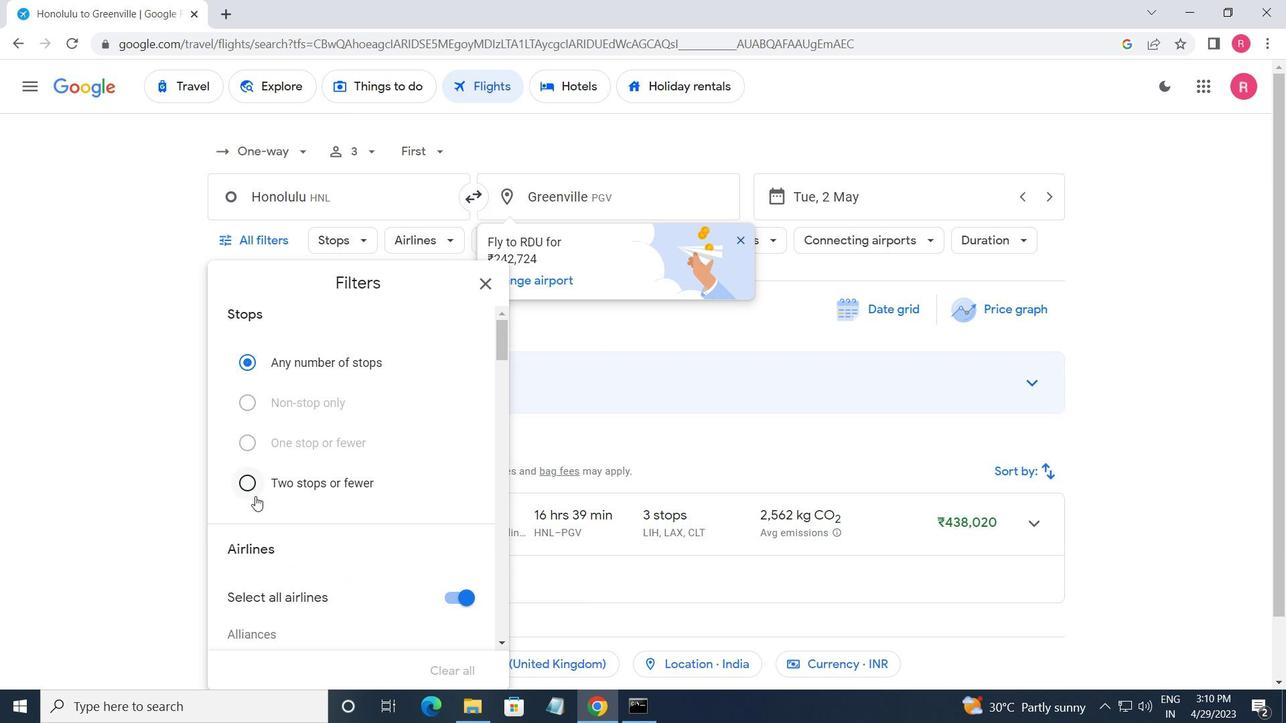 
Action: Mouse scrolled (255, 496) with delta (0, 0)
Screenshot: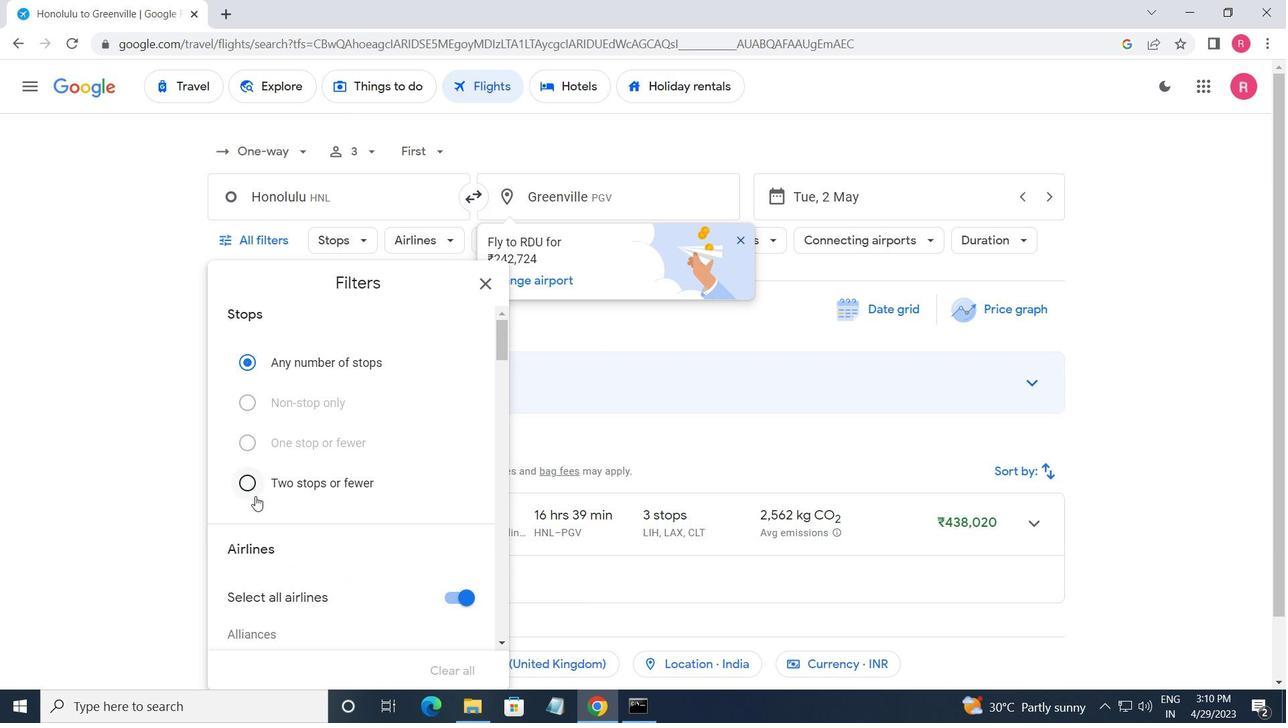 
Action: Mouse moved to (255, 497)
Screenshot: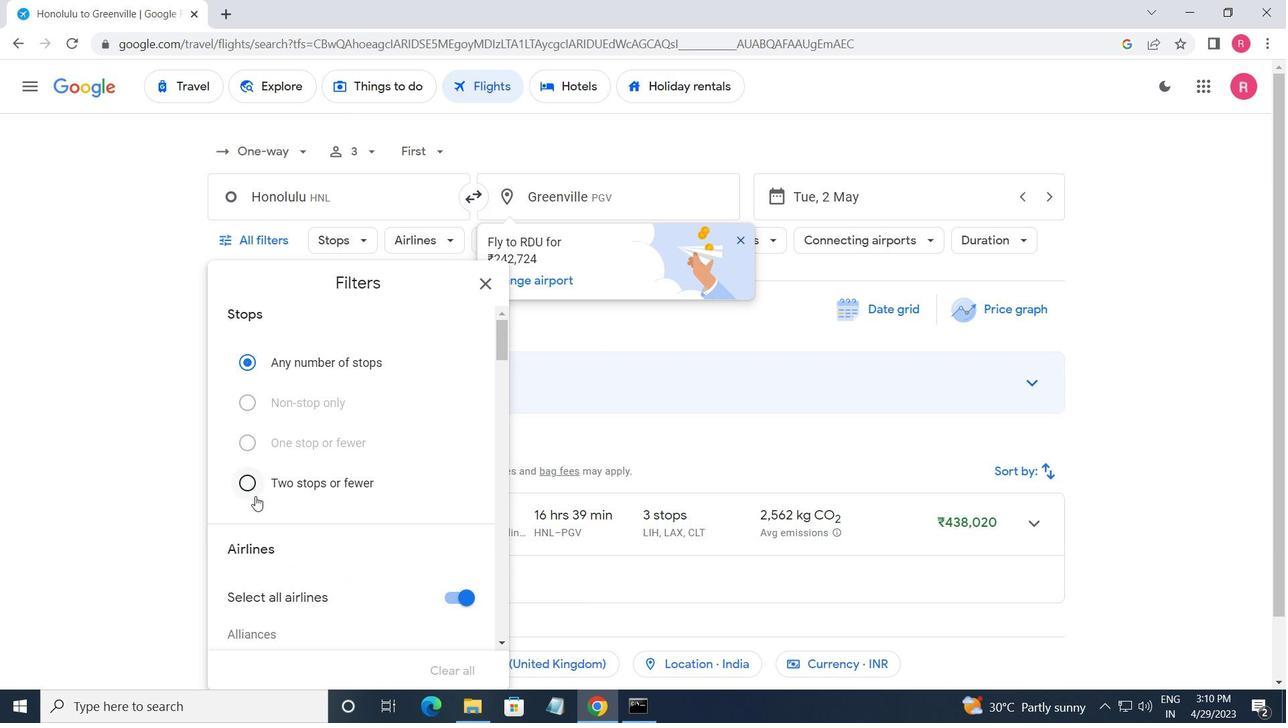 
Action: Mouse scrolled (255, 496) with delta (0, 0)
Screenshot: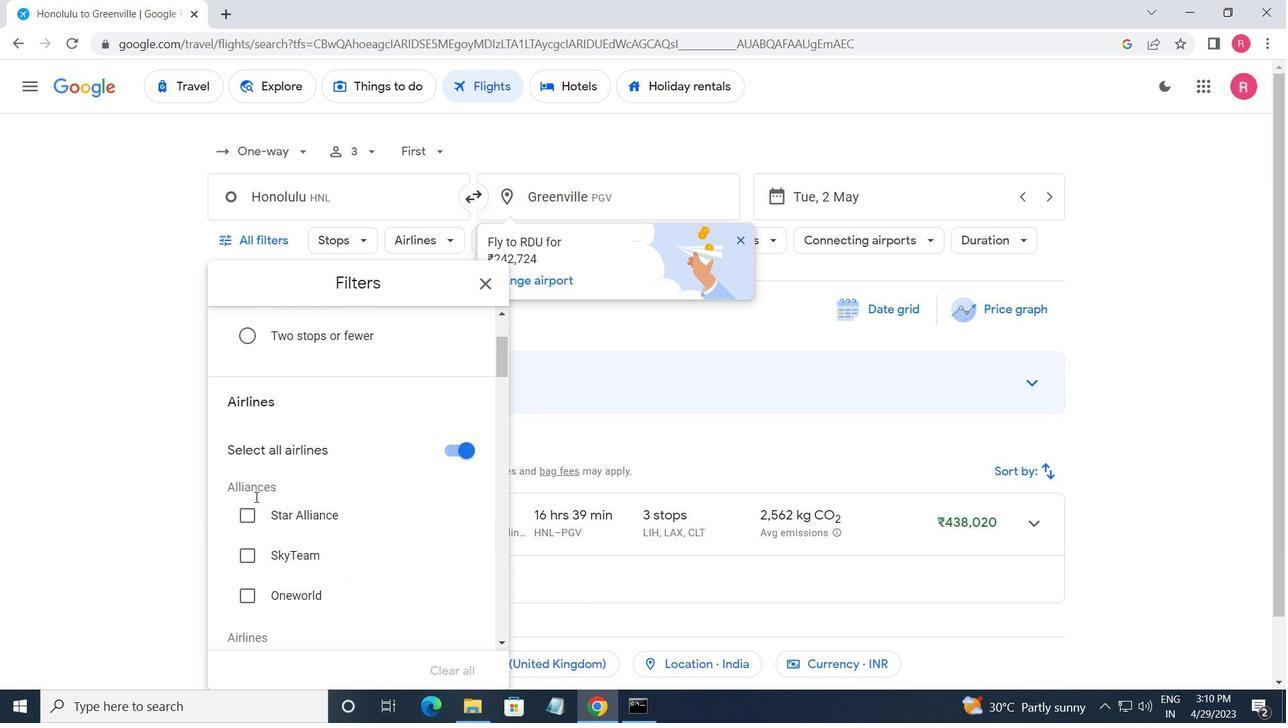 
Action: Mouse scrolled (255, 496) with delta (0, 0)
Screenshot: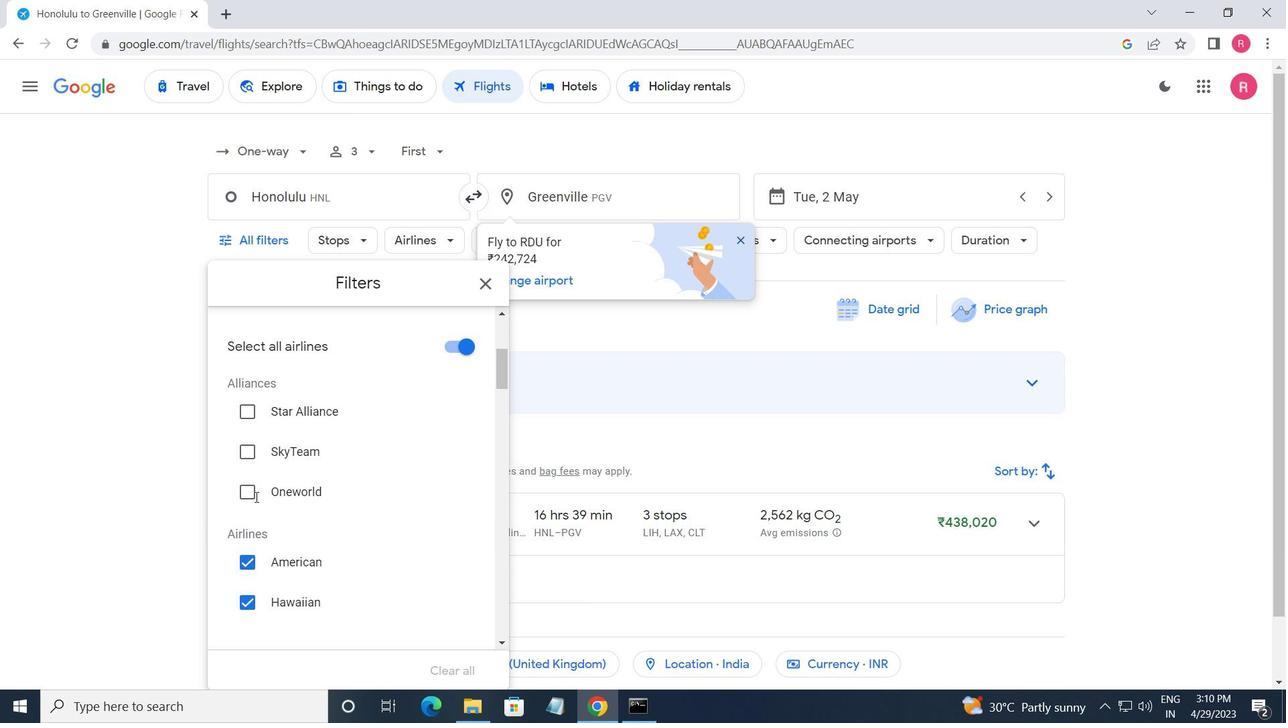 
Action: Mouse moved to (284, 494)
Screenshot: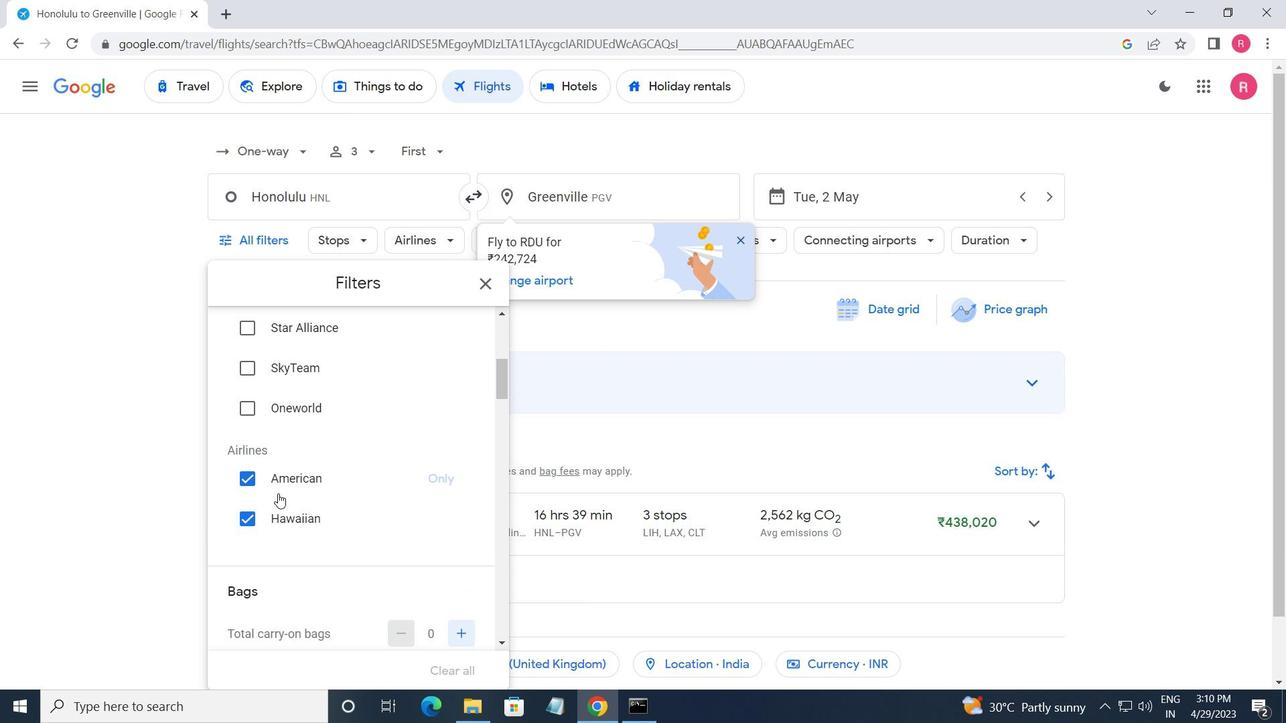 
Action: Mouse scrolled (284, 495) with delta (0, 0)
Screenshot: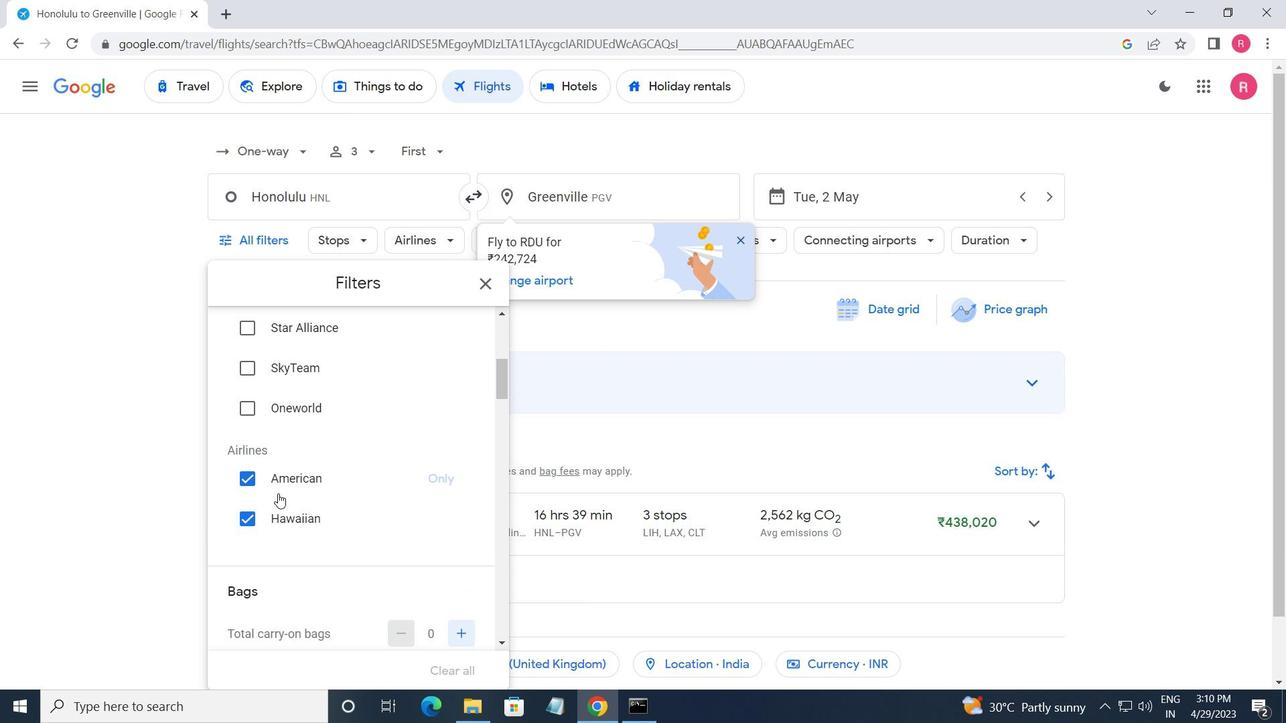 
Action: Mouse moved to (285, 494)
Screenshot: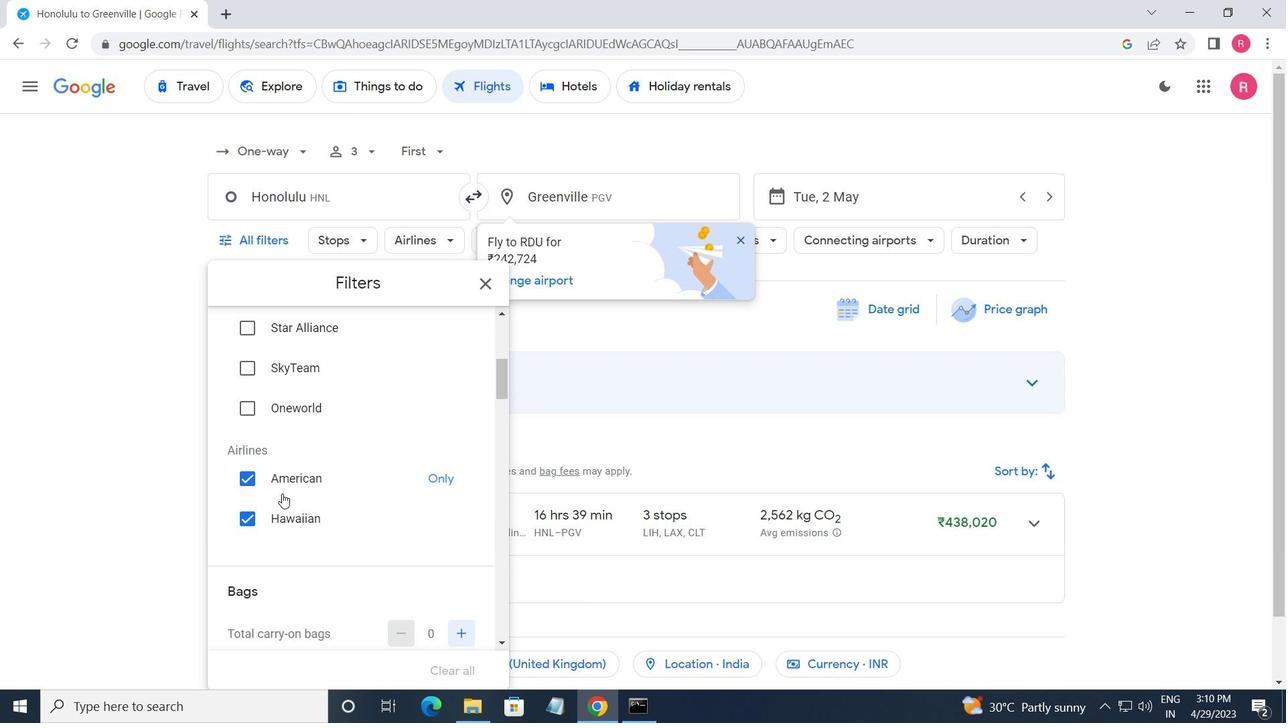 
Action: Mouse scrolled (285, 495) with delta (0, 0)
Screenshot: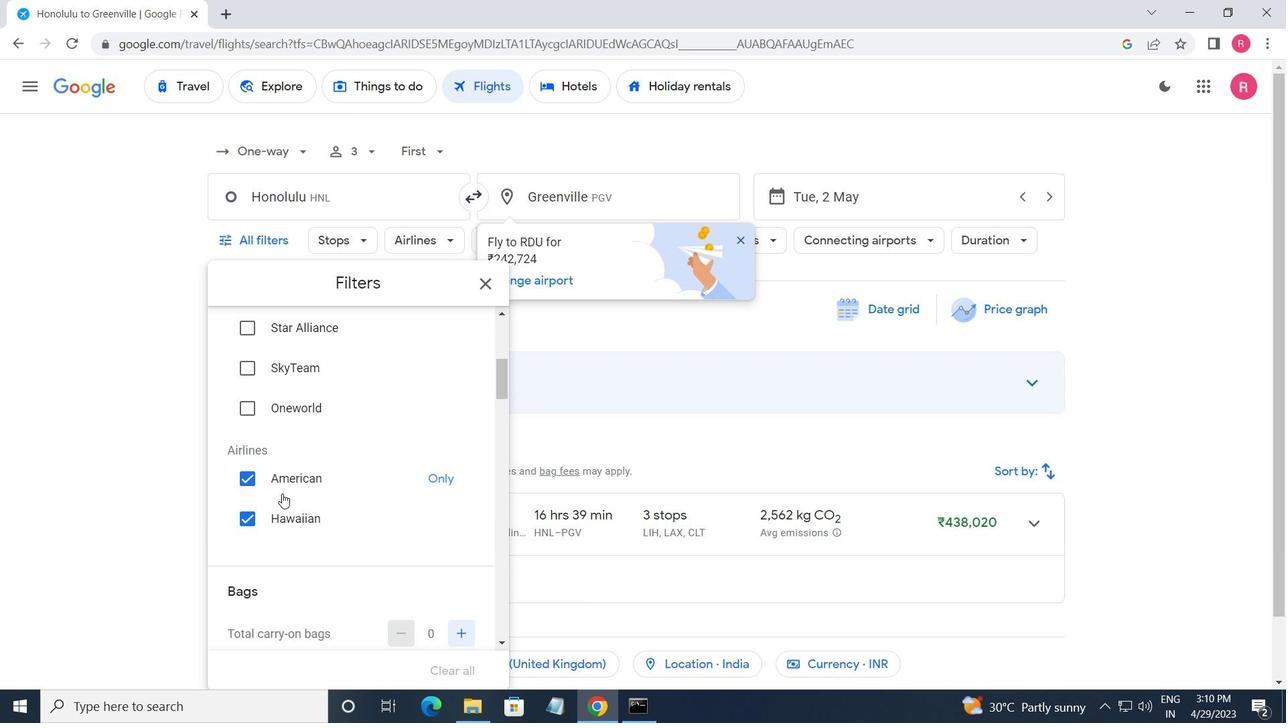
Action: Mouse moved to (459, 437)
Screenshot: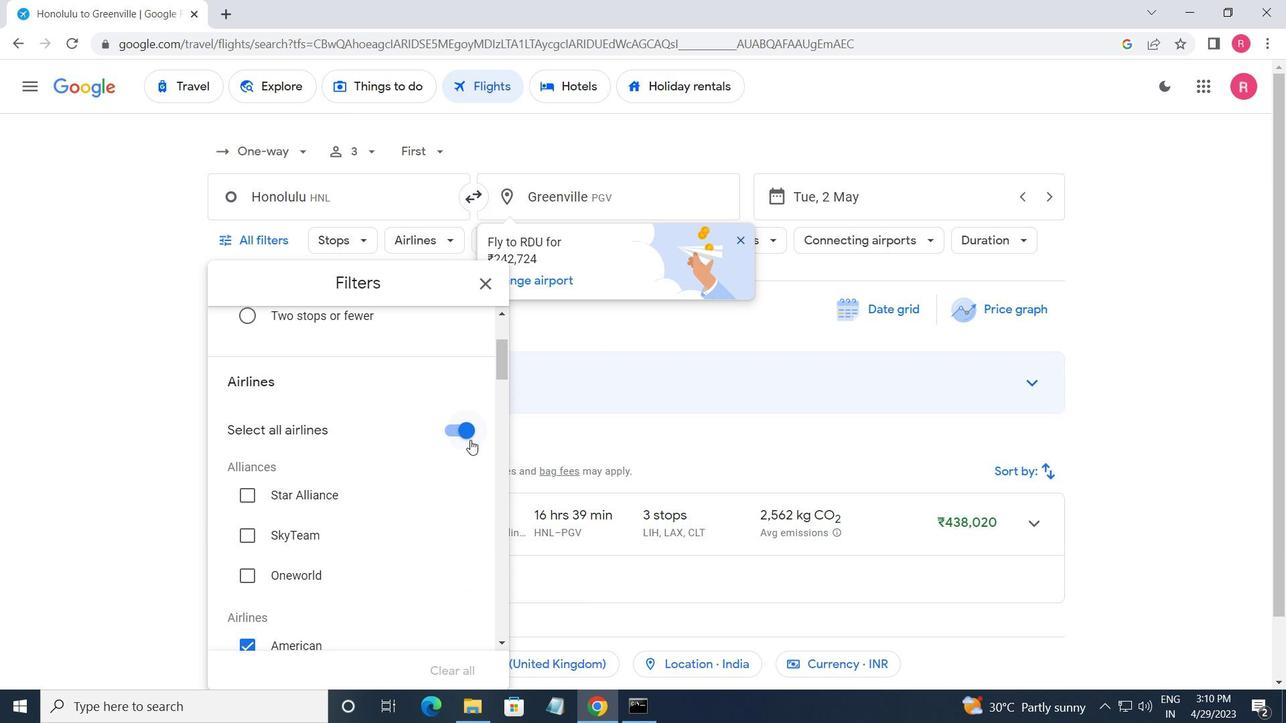 
Action: Mouse pressed left at (459, 437)
Screenshot: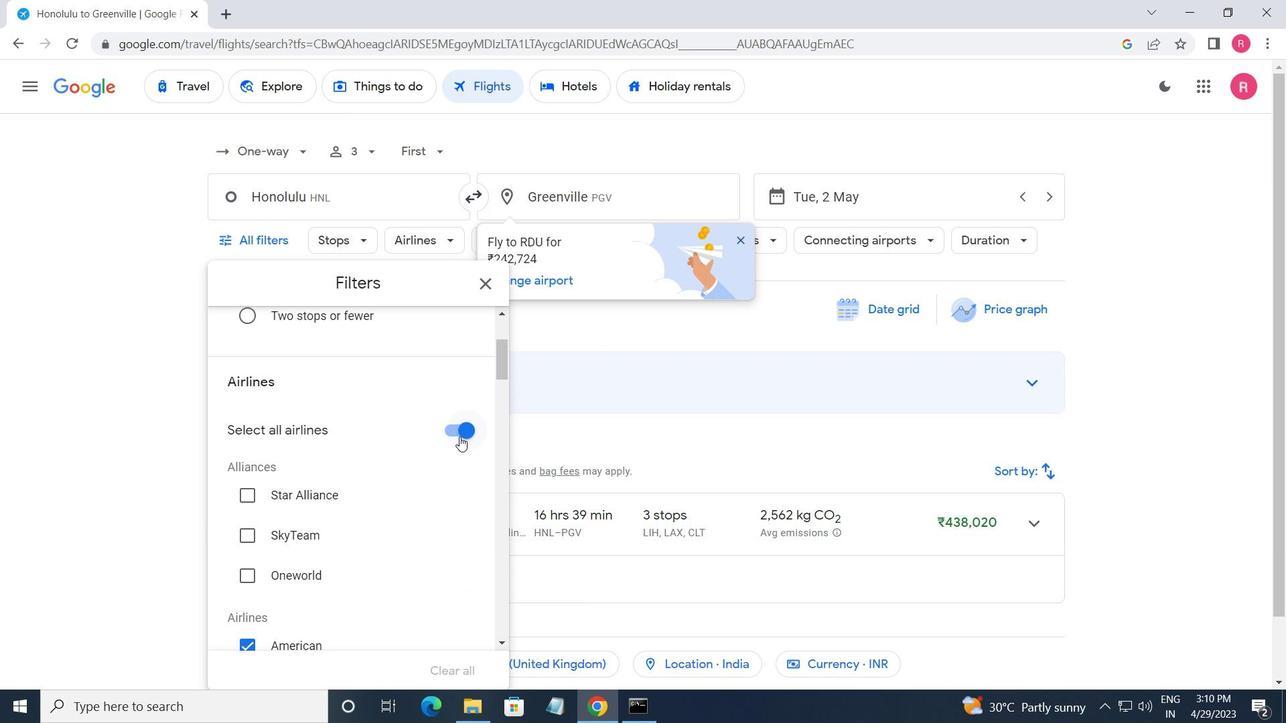 
Action: Mouse moved to (459, 437)
Screenshot: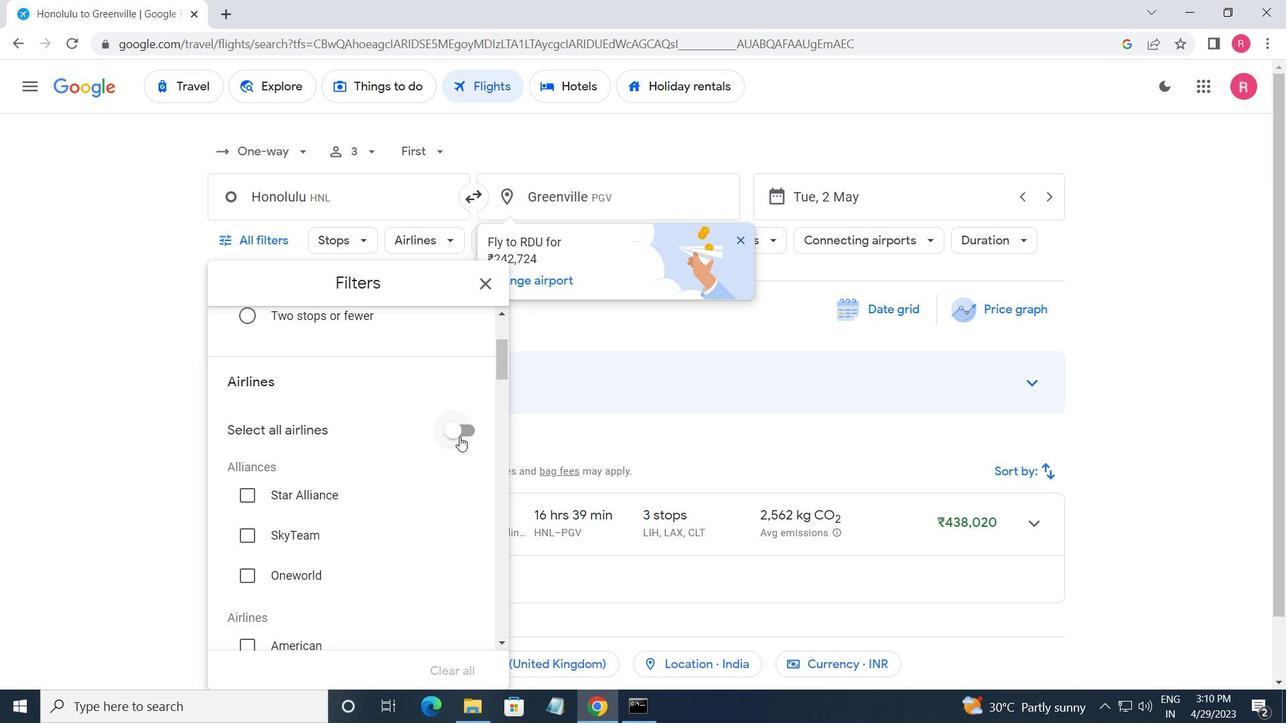 
Action: Mouse scrolled (459, 437) with delta (0, 0)
Screenshot: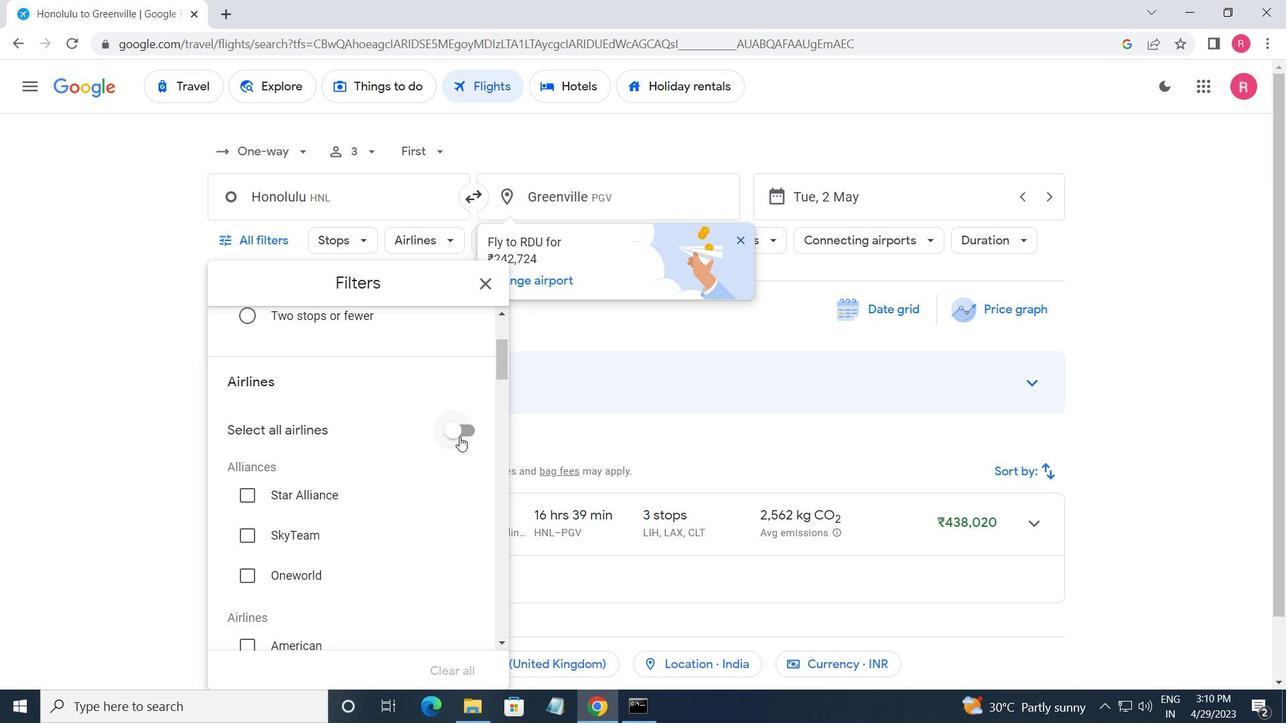 
Action: Mouse moved to (439, 471)
Screenshot: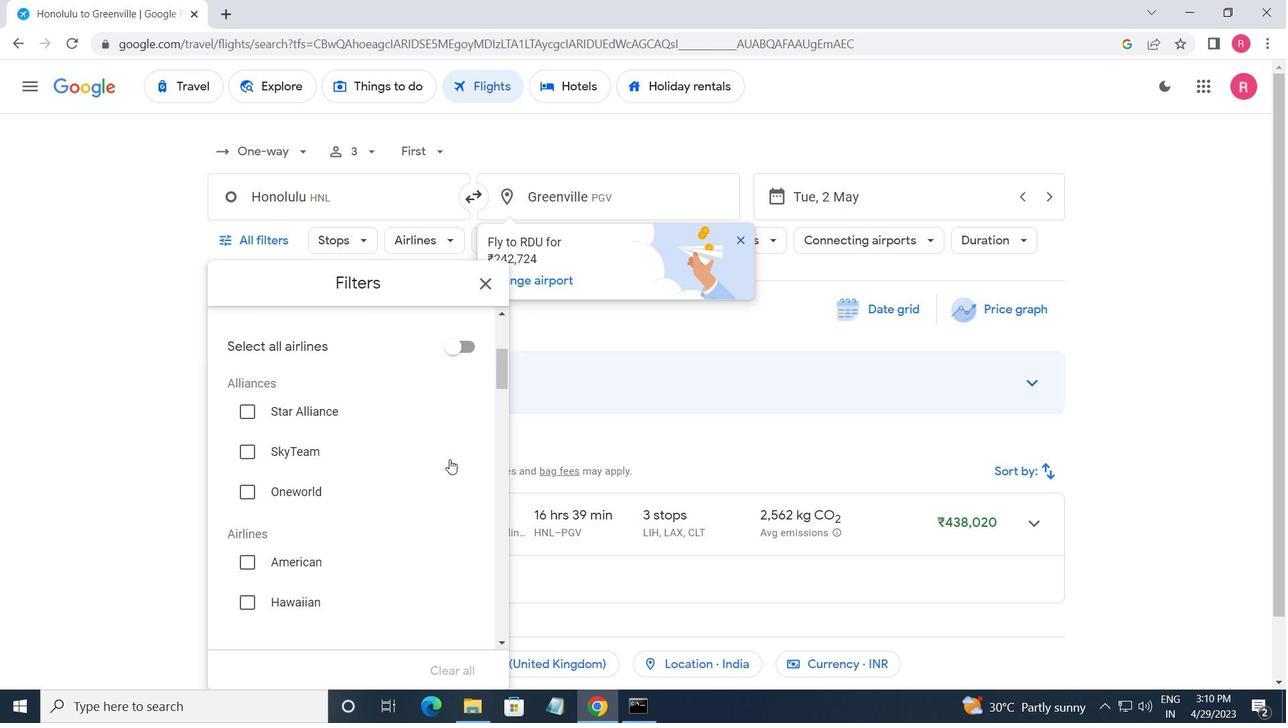 
Action: Mouse scrolled (439, 471) with delta (0, 0)
Screenshot: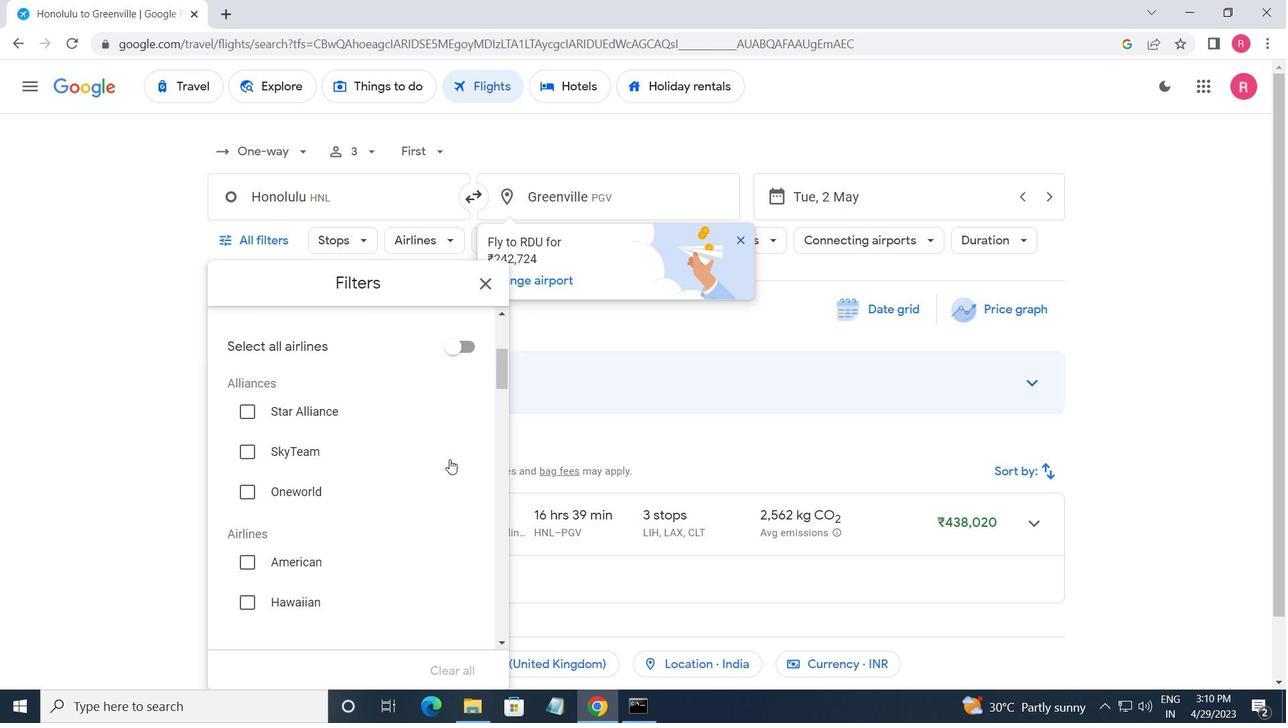
Action: Mouse moved to (435, 476)
Screenshot: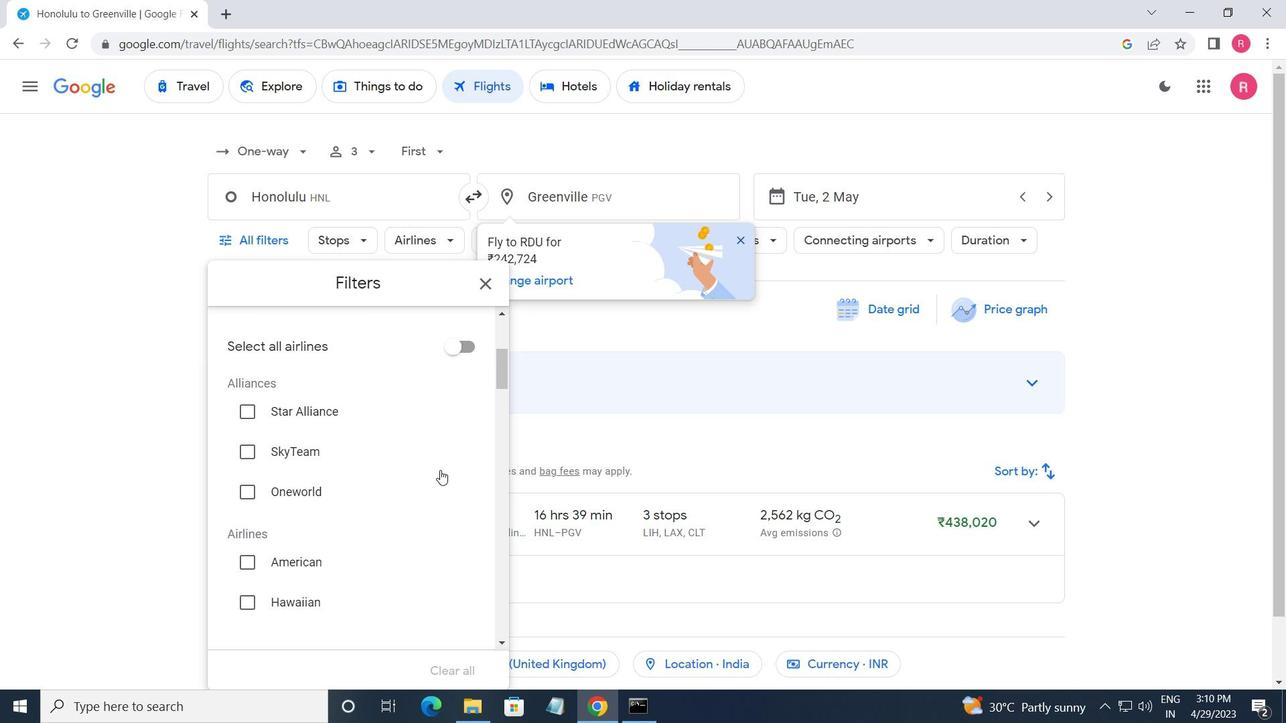 
Action: Mouse scrolled (435, 475) with delta (0, 0)
Screenshot: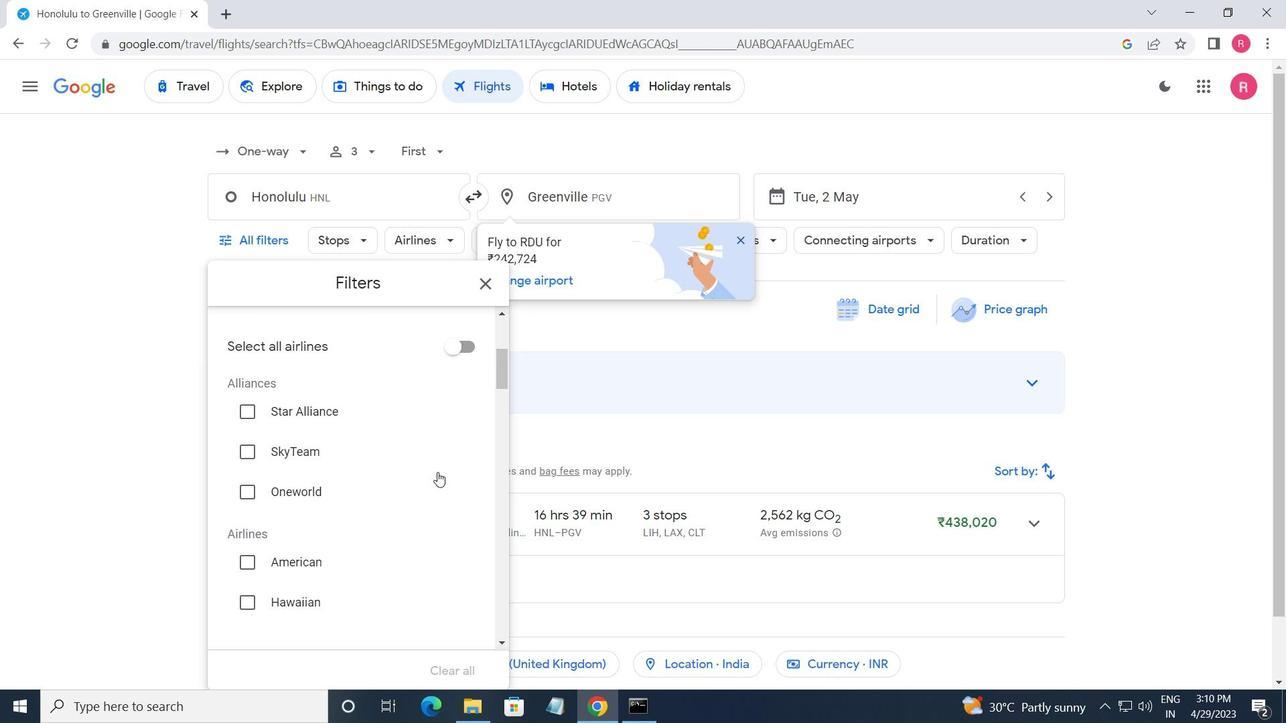 
Action: Mouse moved to (391, 505)
Screenshot: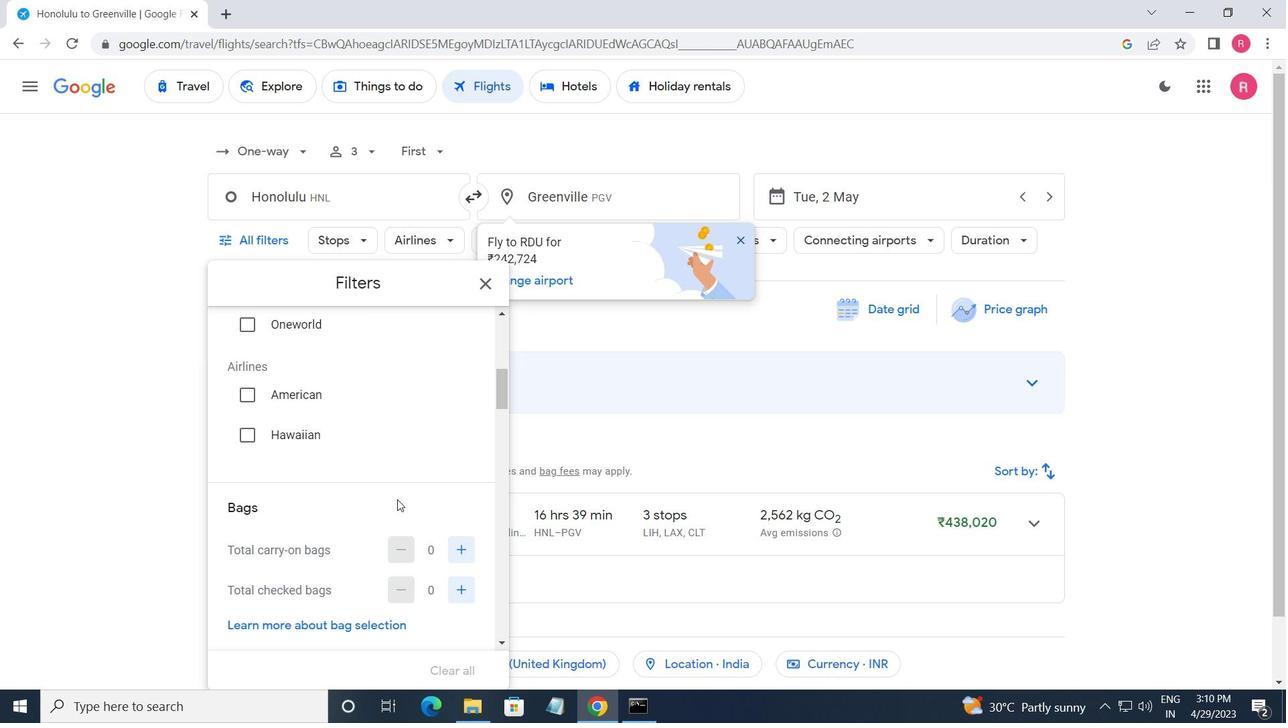 
Action: Mouse scrolled (391, 504) with delta (0, 0)
Screenshot: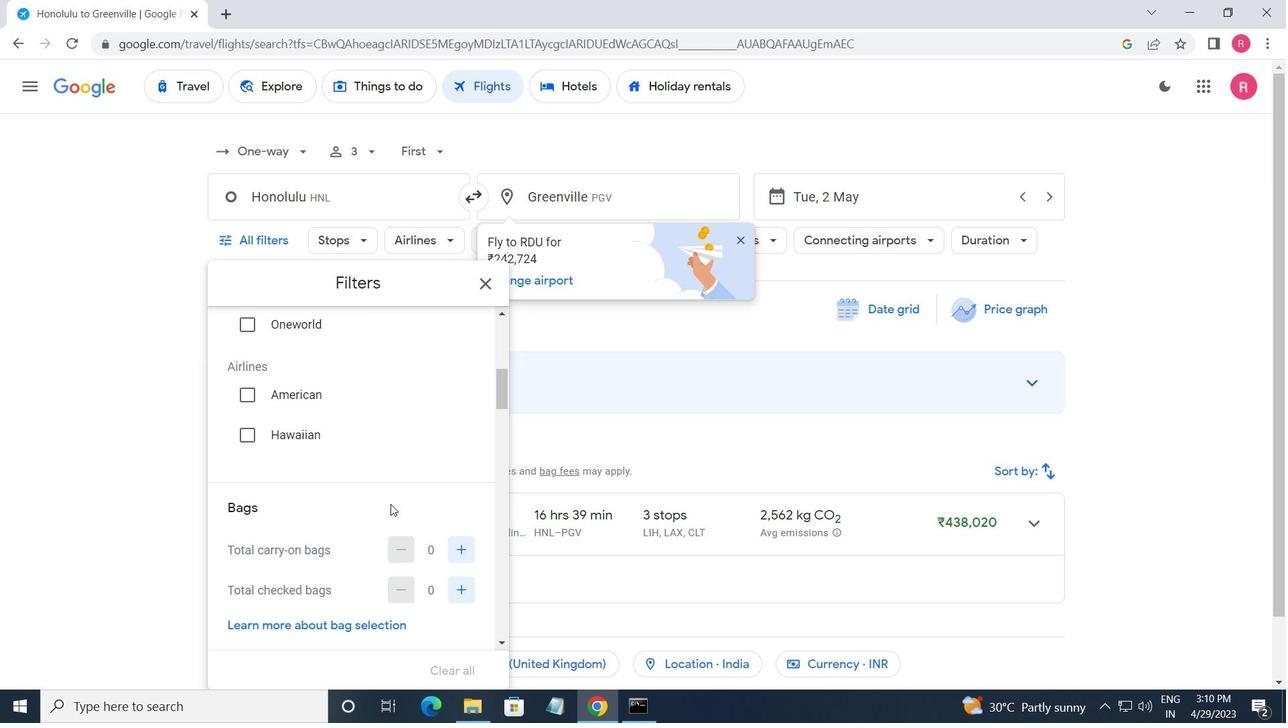 
Action: Mouse moved to (458, 477)
Screenshot: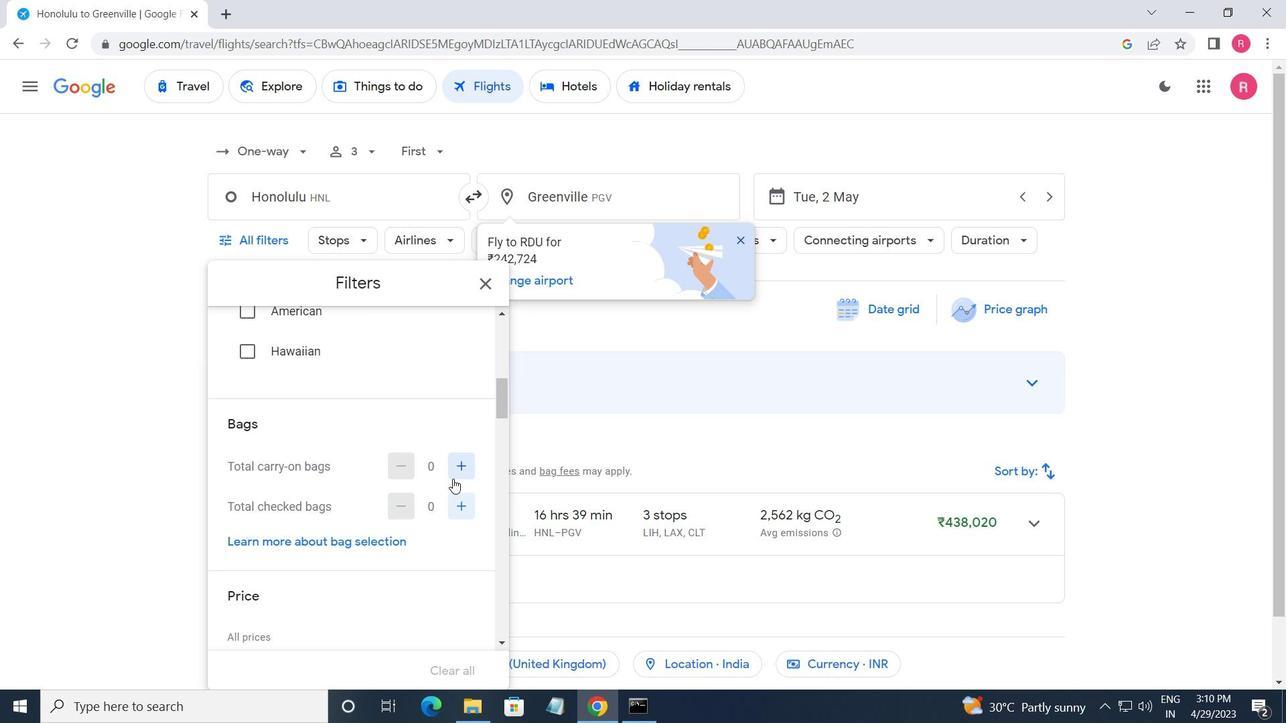 
Action: Mouse pressed left at (458, 477)
Screenshot: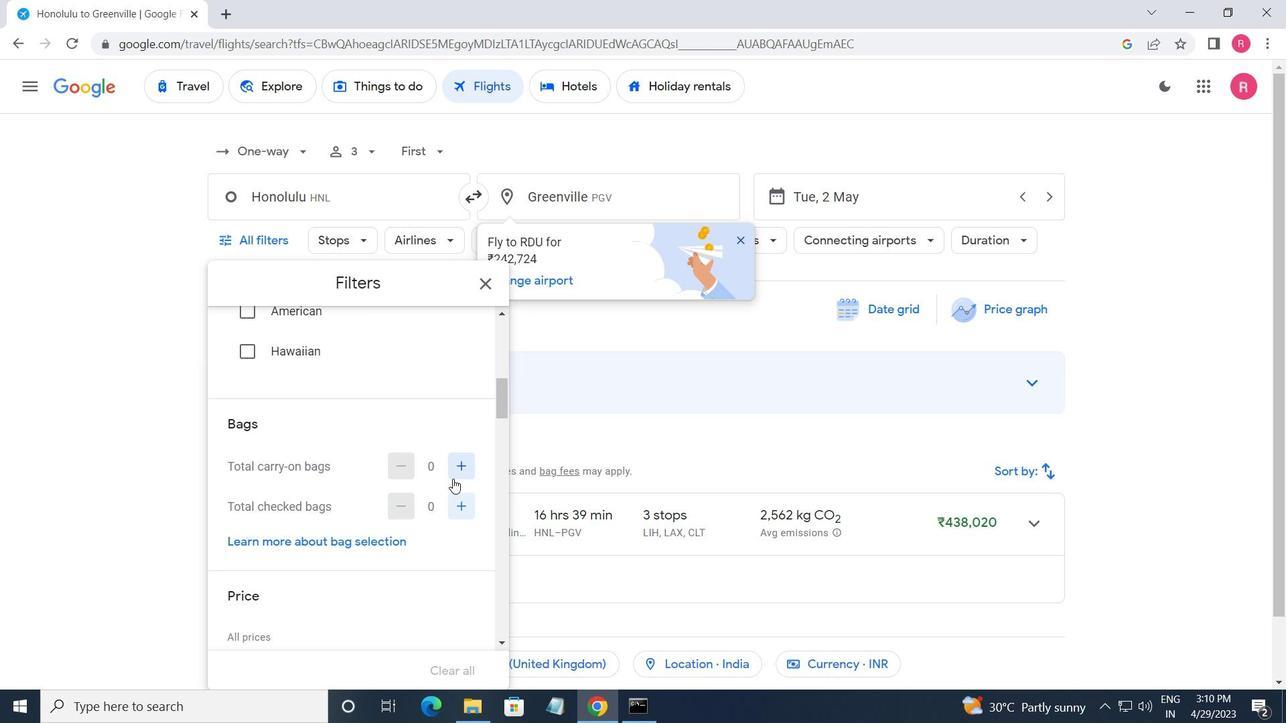 
Action: Mouse moved to (455, 475)
Screenshot: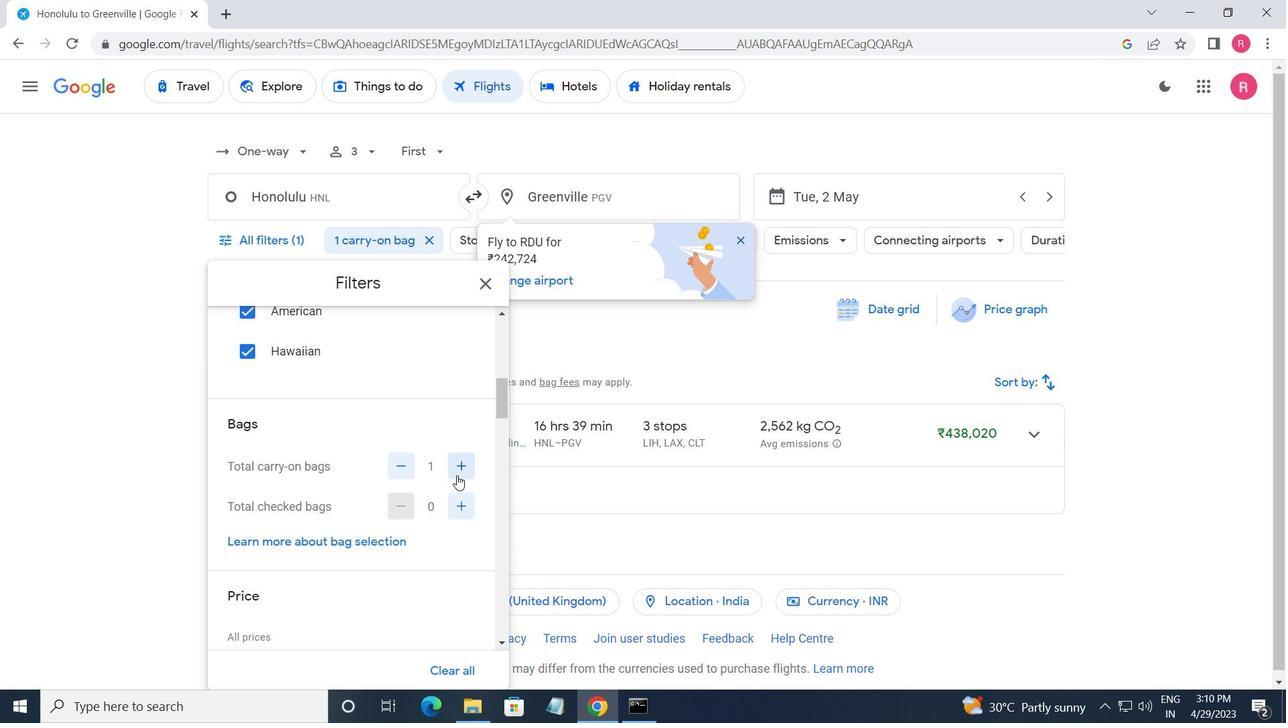 
Action: Mouse scrolled (455, 475) with delta (0, 0)
Screenshot: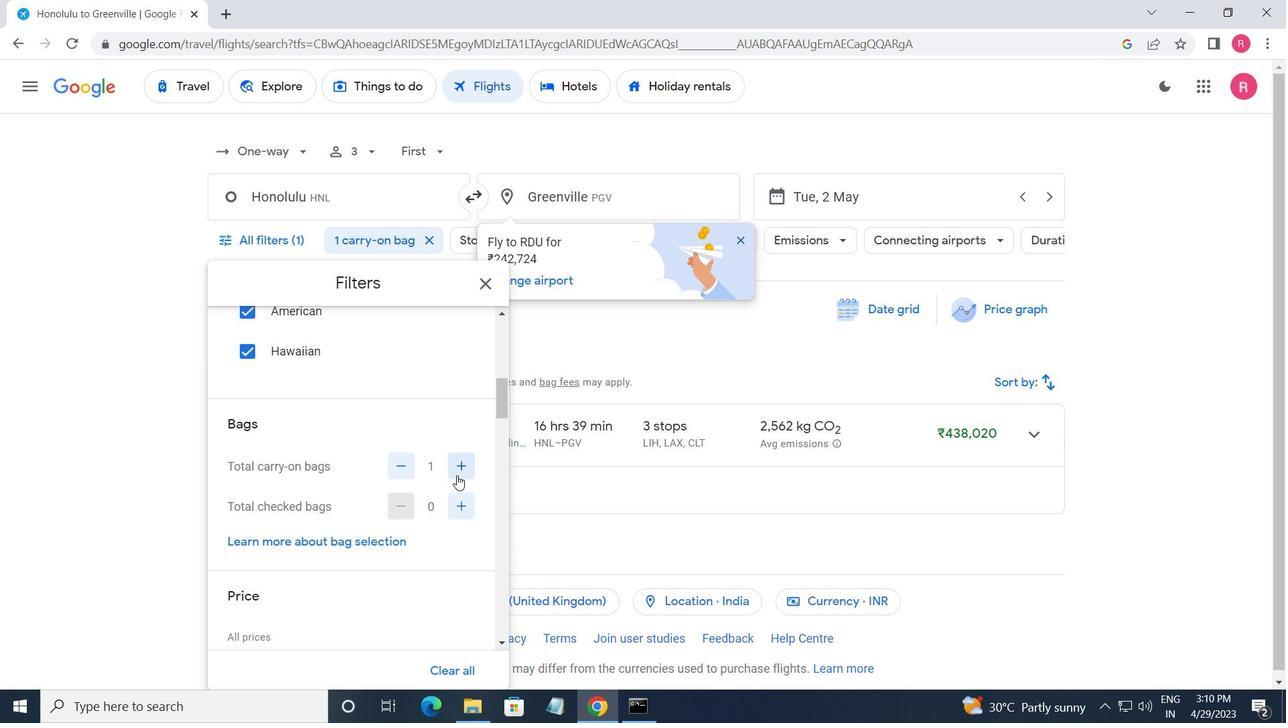 
Action: Mouse scrolled (455, 475) with delta (0, 0)
Screenshot: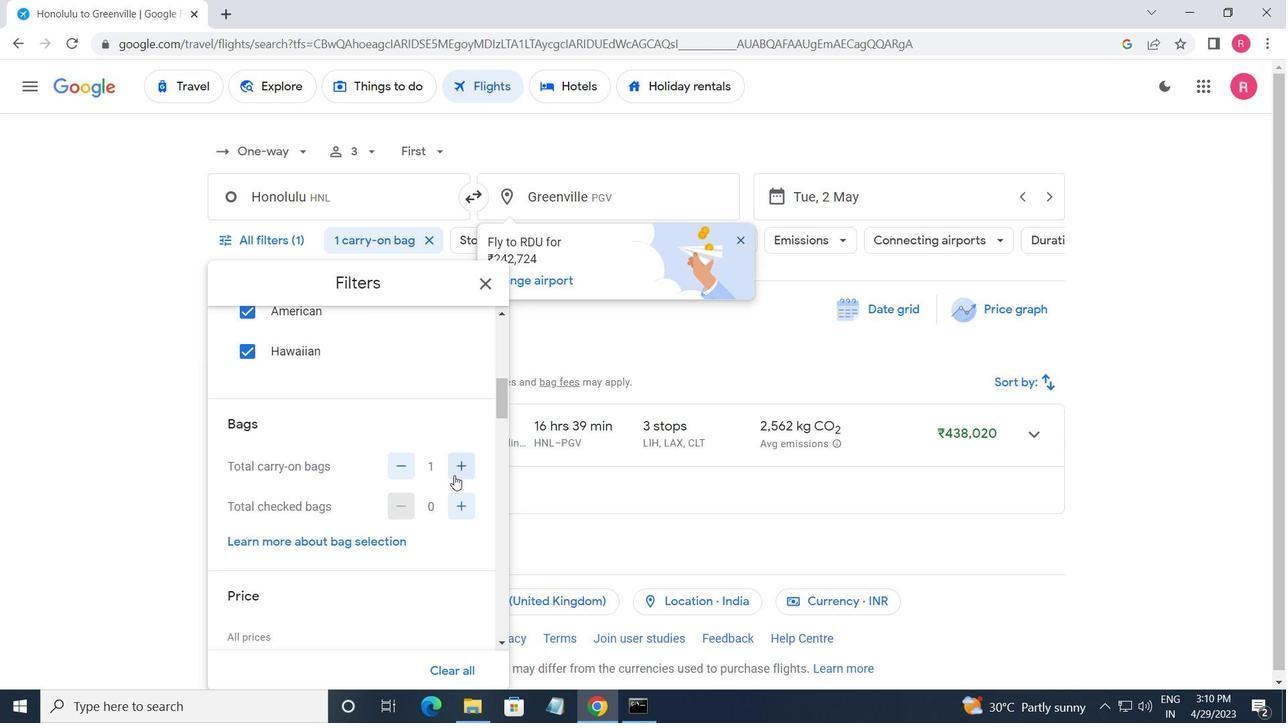 
Action: Mouse moved to (465, 493)
Screenshot: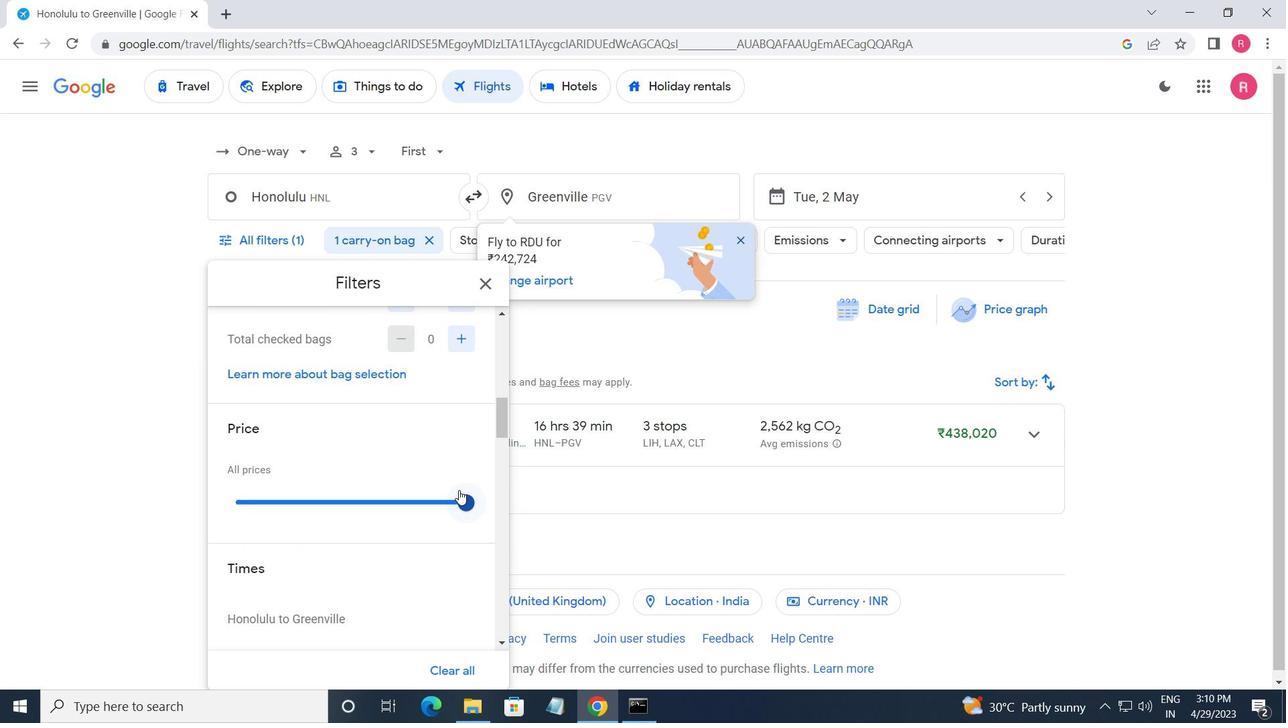 
Action: Mouse pressed left at (465, 493)
Screenshot: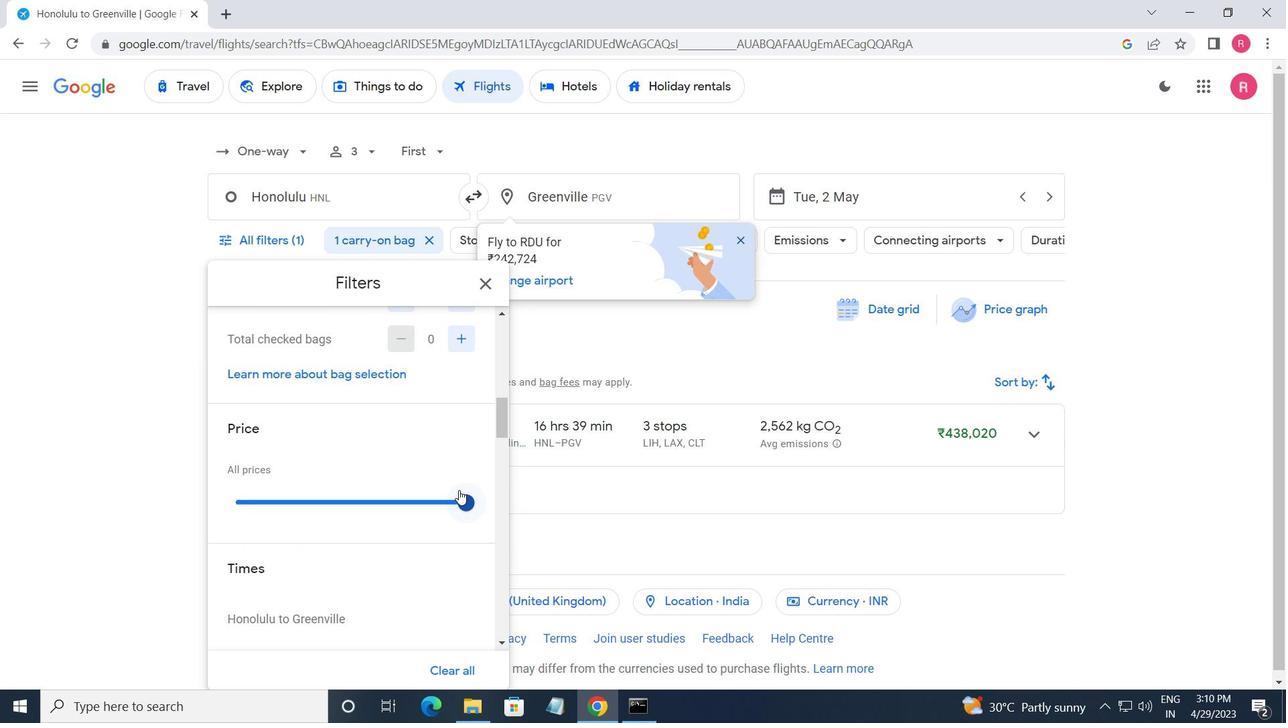 
Action: Mouse moved to (298, 516)
Screenshot: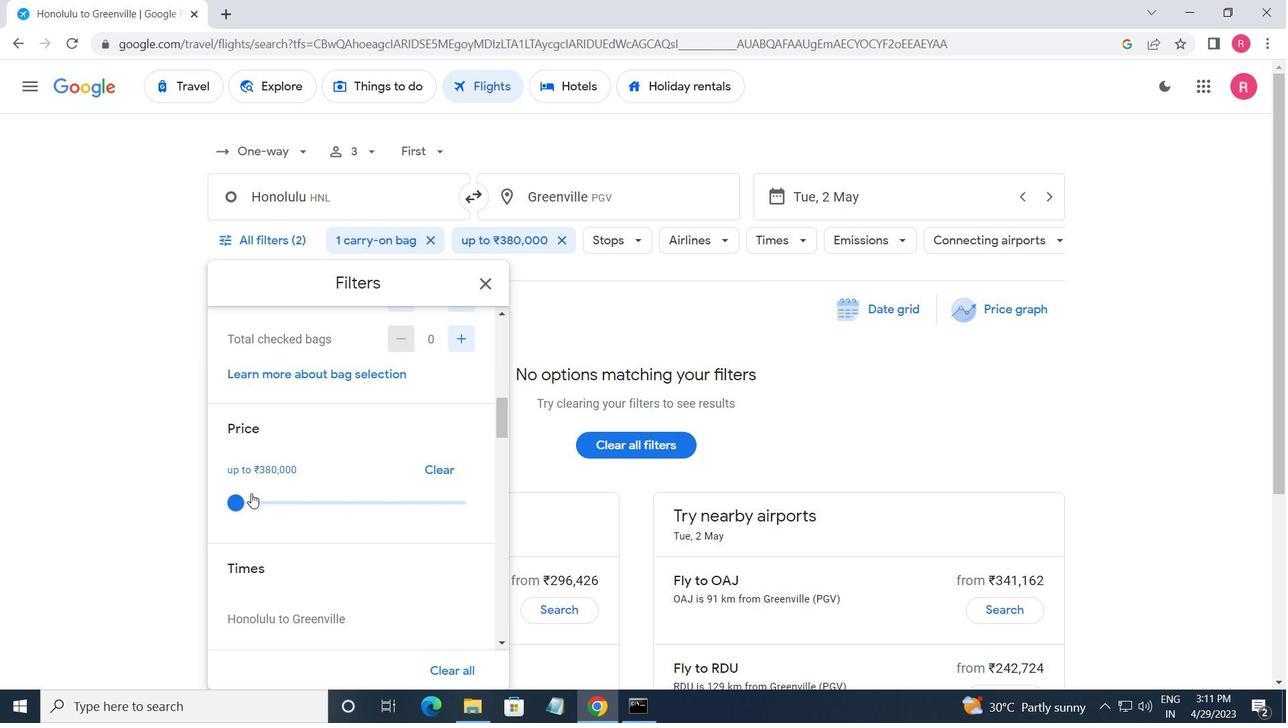 
Action: Mouse scrolled (298, 515) with delta (0, 0)
Screenshot: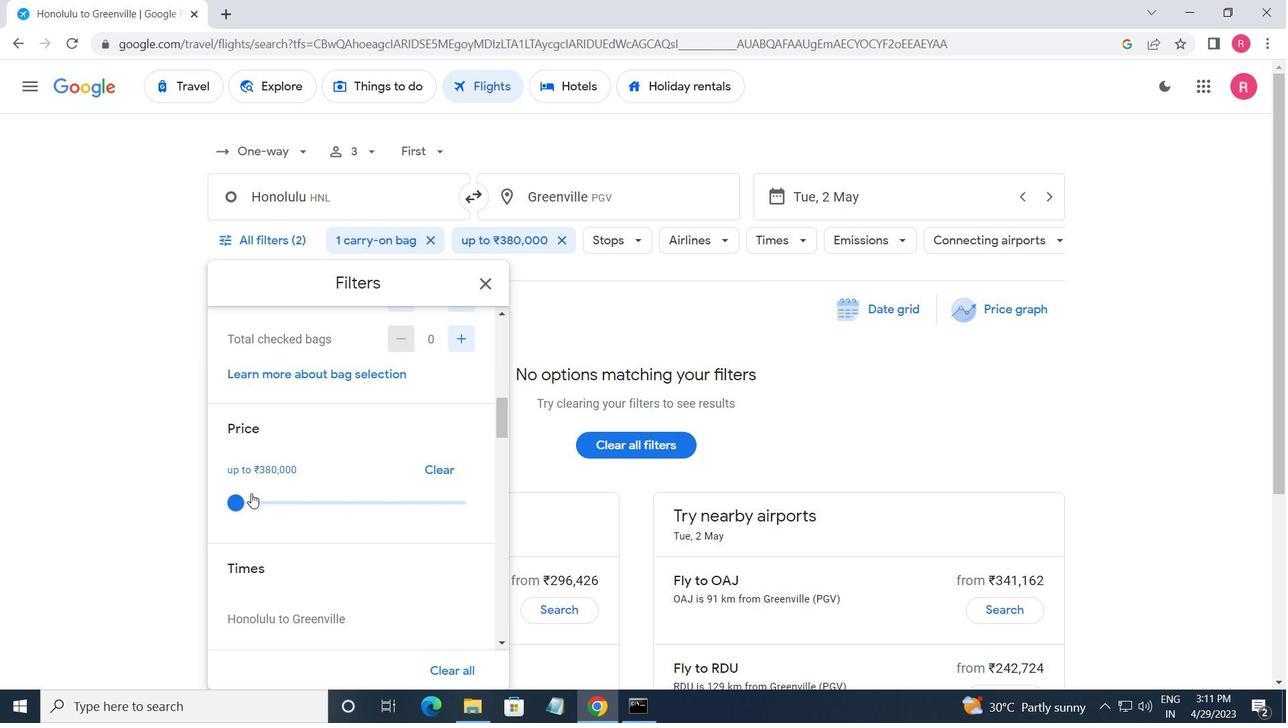 
Action: Mouse scrolled (298, 515) with delta (0, 0)
Screenshot: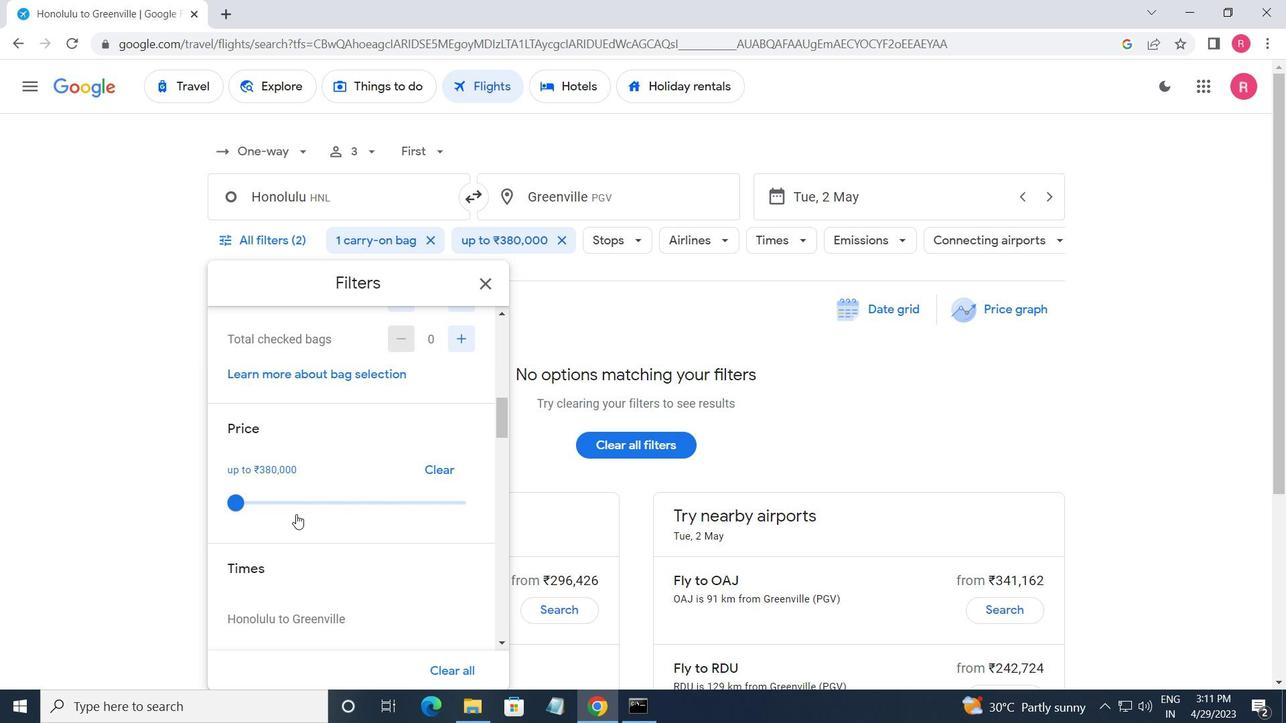 
Action: Mouse moved to (241, 524)
Screenshot: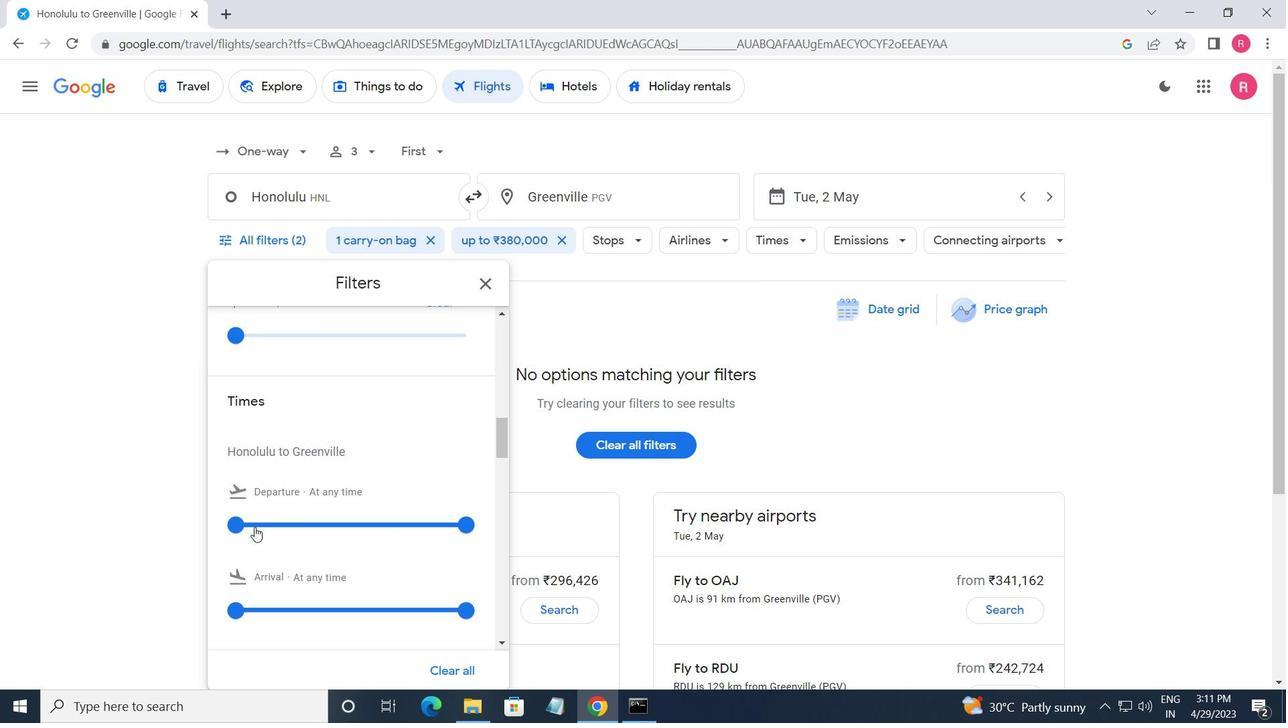 
Action: Mouse pressed left at (241, 524)
Screenshot: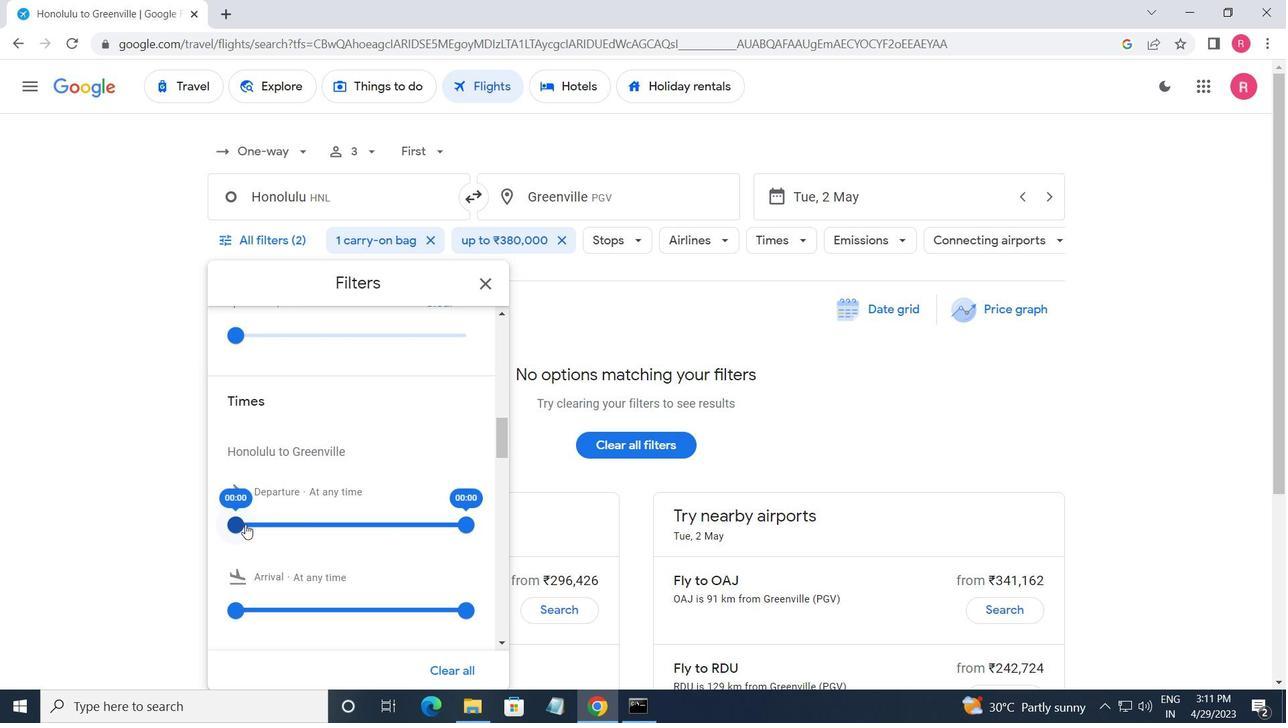 
Action: Mouse moved to (471, 524)
Screenshot: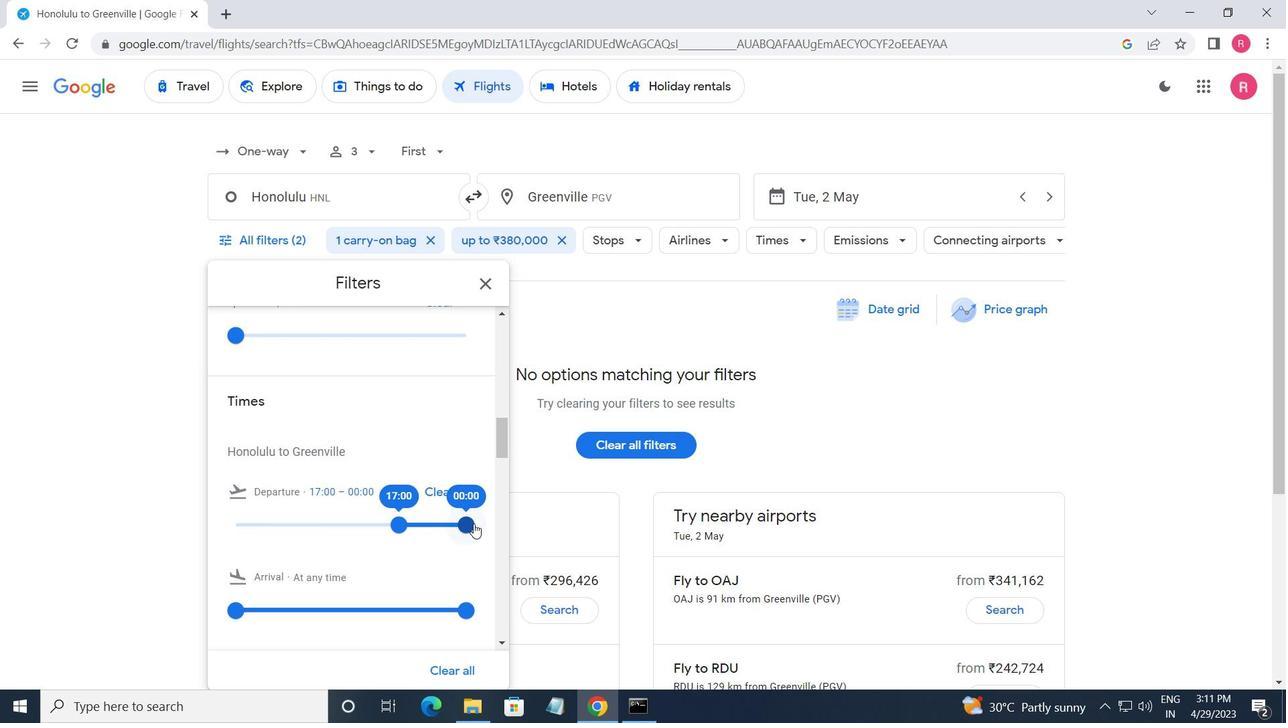 
Action: Mouse pressed left at (471, 524)
Screenshot: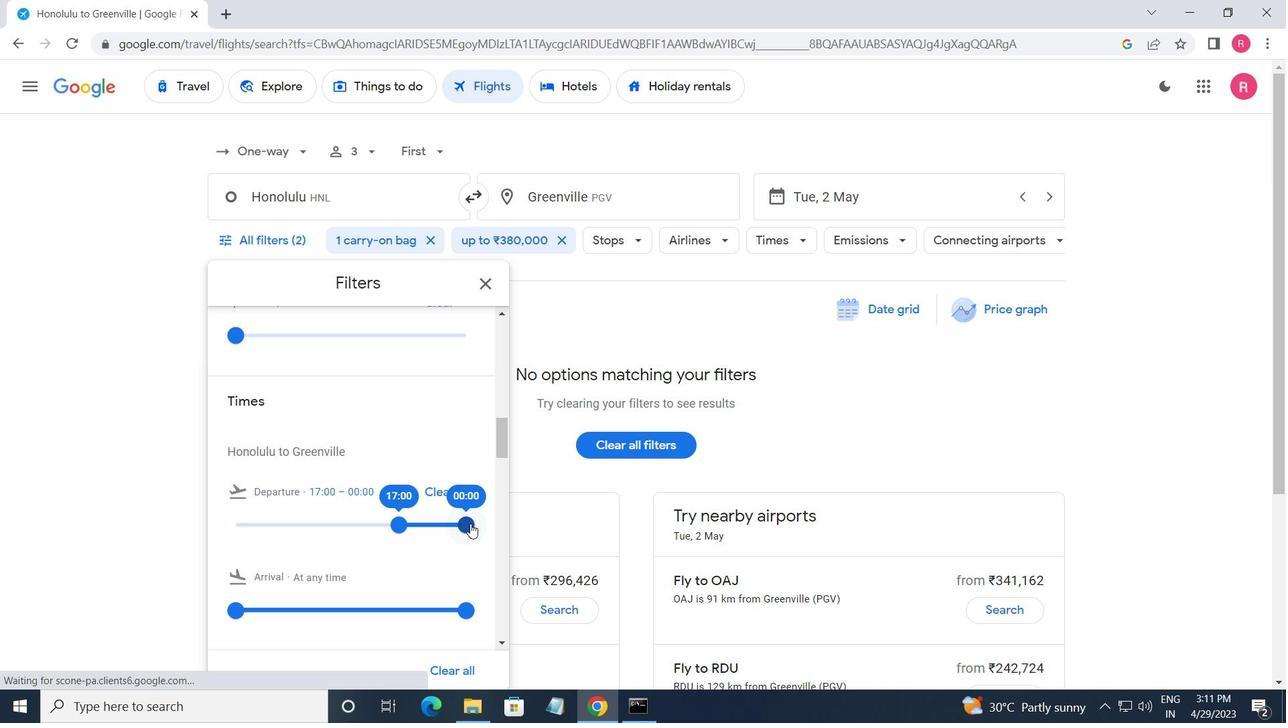 
Action: Mouse moved to (473, 294)
Screenshot: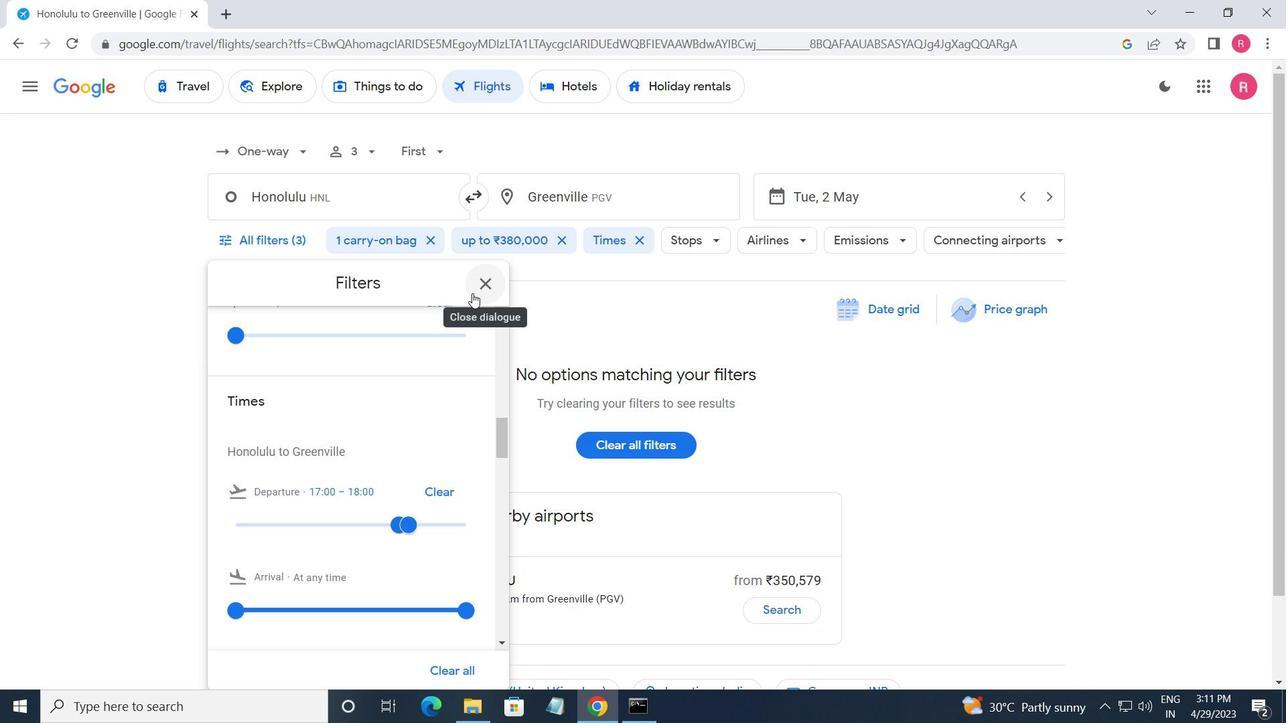
Action: Mouse pressed left at (473, 294)
Screenshot: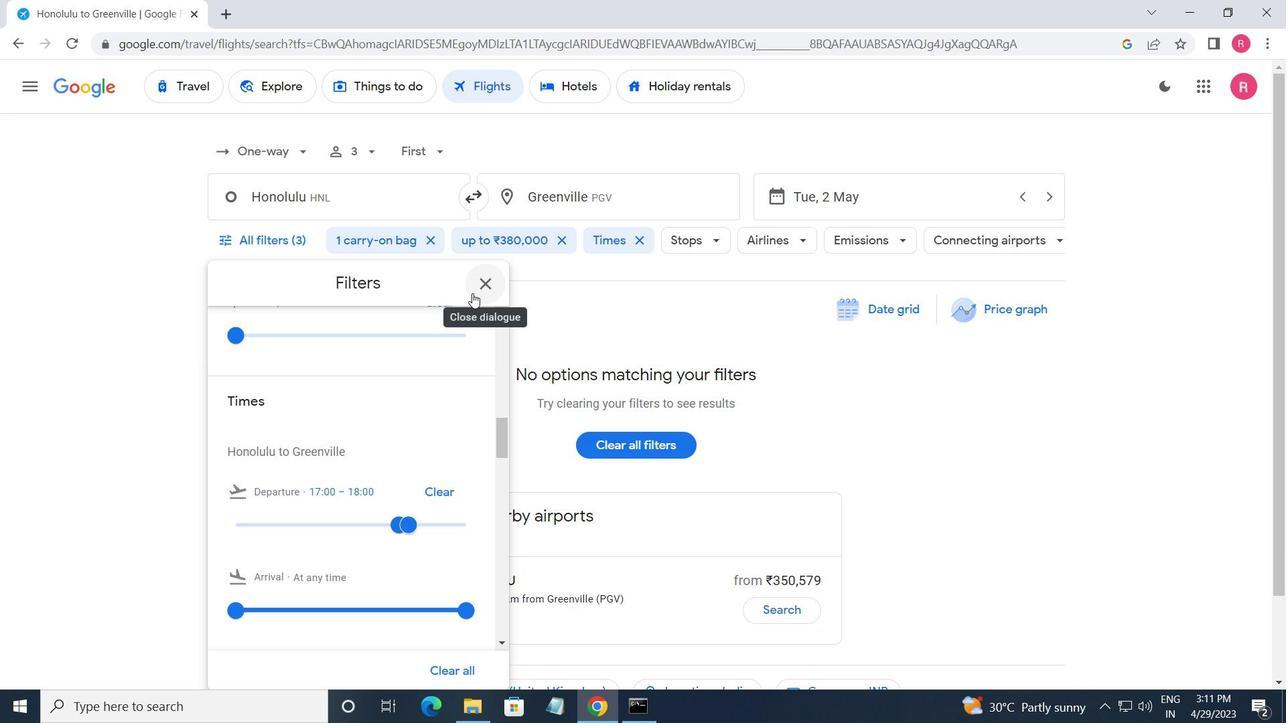 
